 Task: Search one way flight ticket for 1 adult, 6 children, 1 infant in seat and 1 infant on lap in business from Erie: Erie International Airport (tom Ridge Field) to Jacksonville: Albert J. Ellis Airport on 5-3-2023. Number of bags: 2 carry on bags. Price is upto 30000. Outbound departure time preference is 9:30.
Action: Mouse moved to (323, 137)
Screenshot: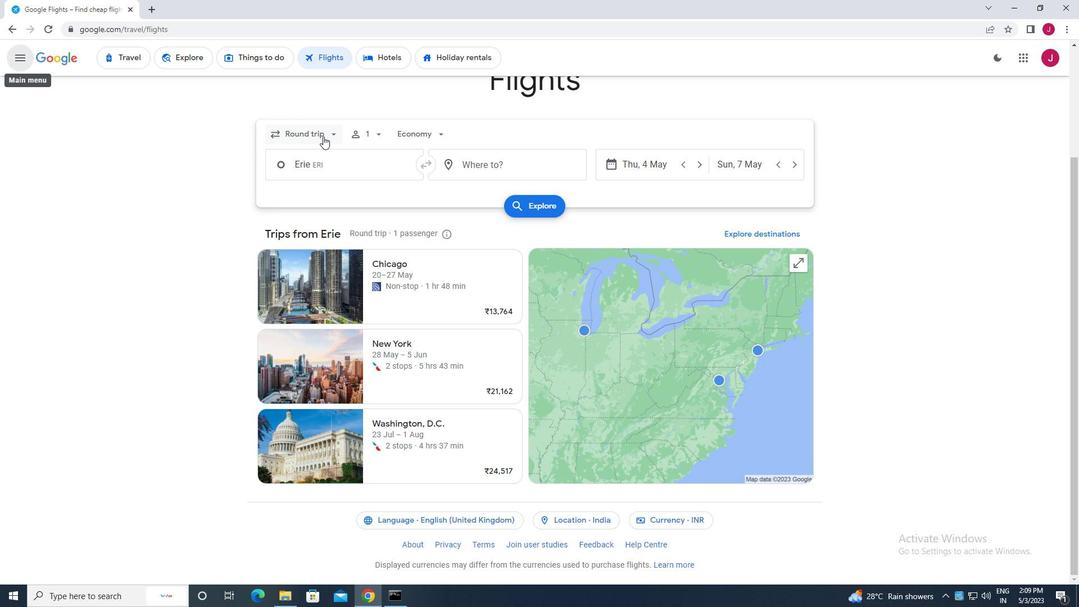 
Action: Mouse pressed left at (323, 137)
Screenshot: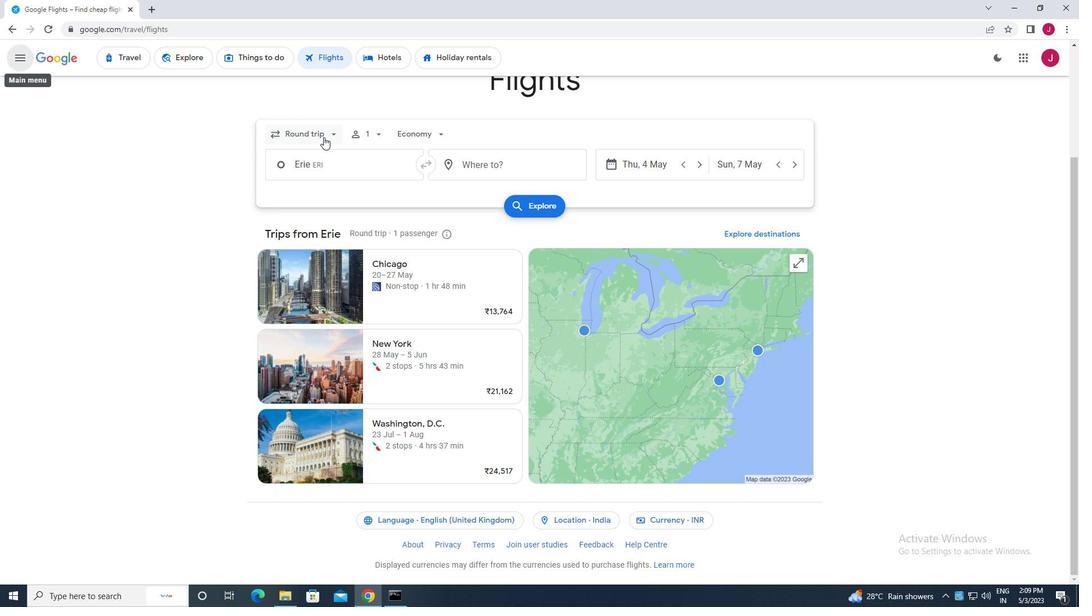 
Action: Mouse moved to (319, 188)
Screenshot: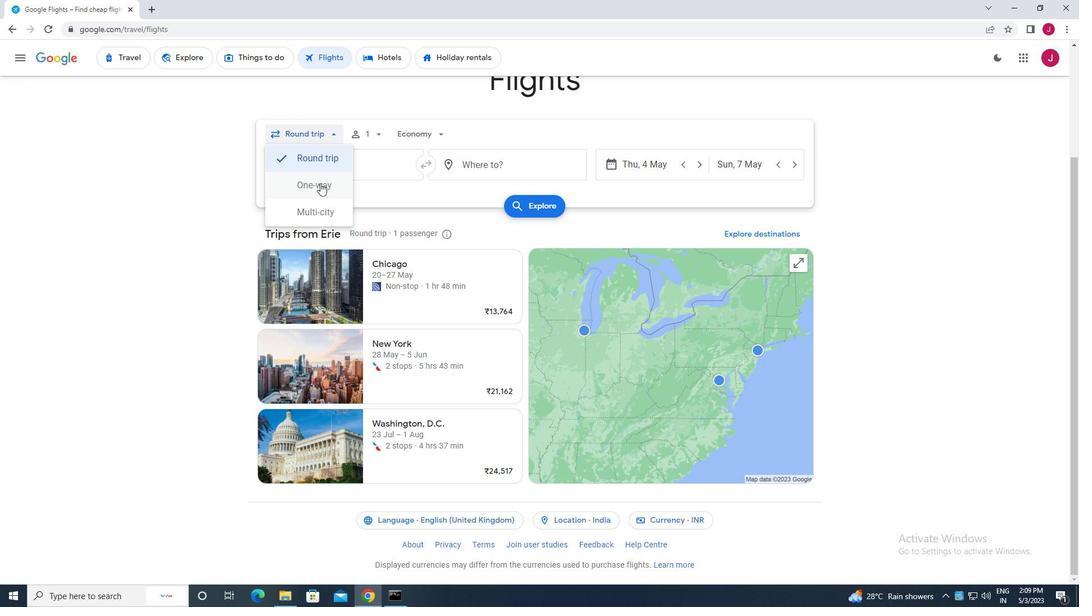 
Action: Mouse pressed left at (319, 188)
Screenshot: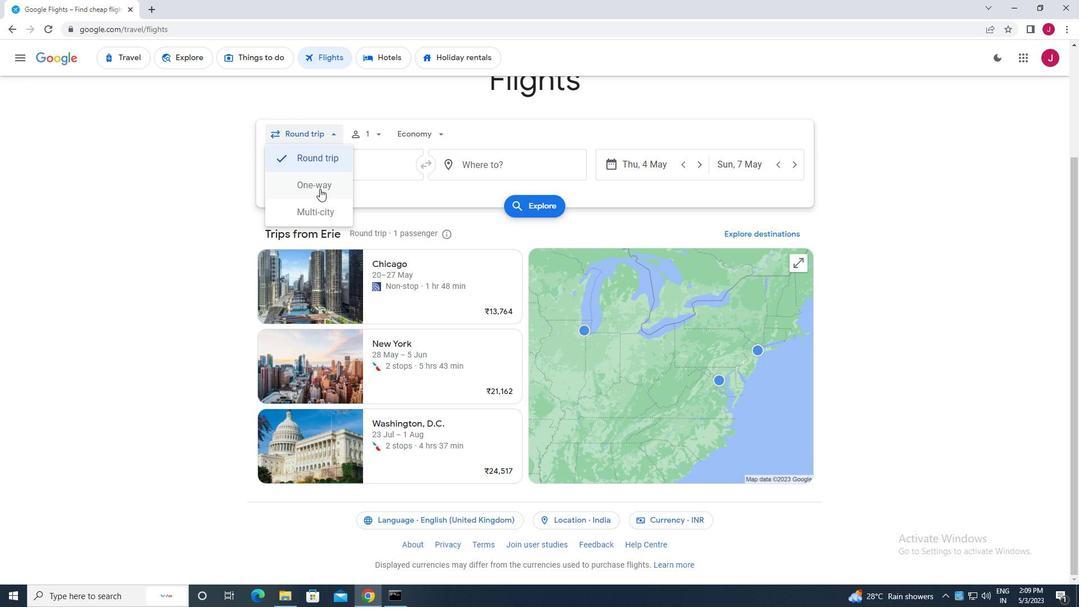 
Action: Mouse moved to (376, 134)
Screenshot: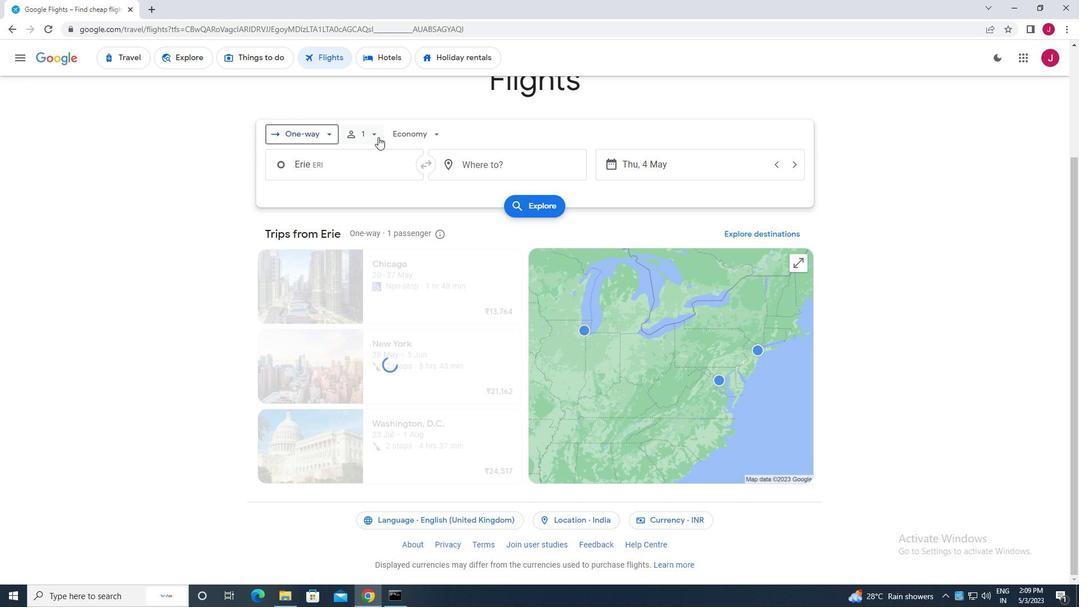 
Action: Mouse pressed left at (376, 134)
Screenshot: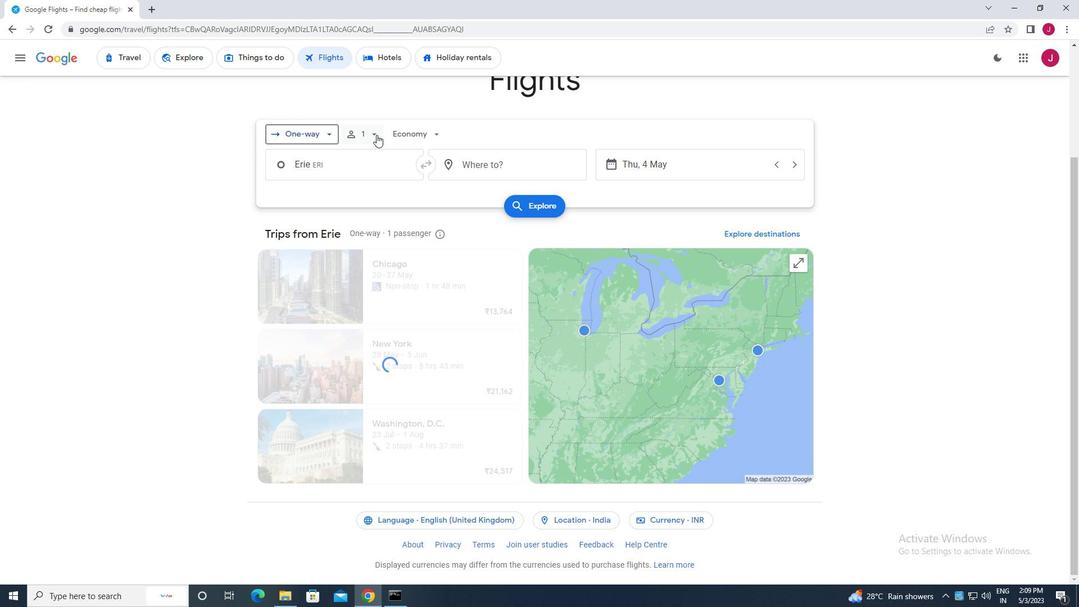 
Action: Mouse moved to (460, 195)
Screenshot: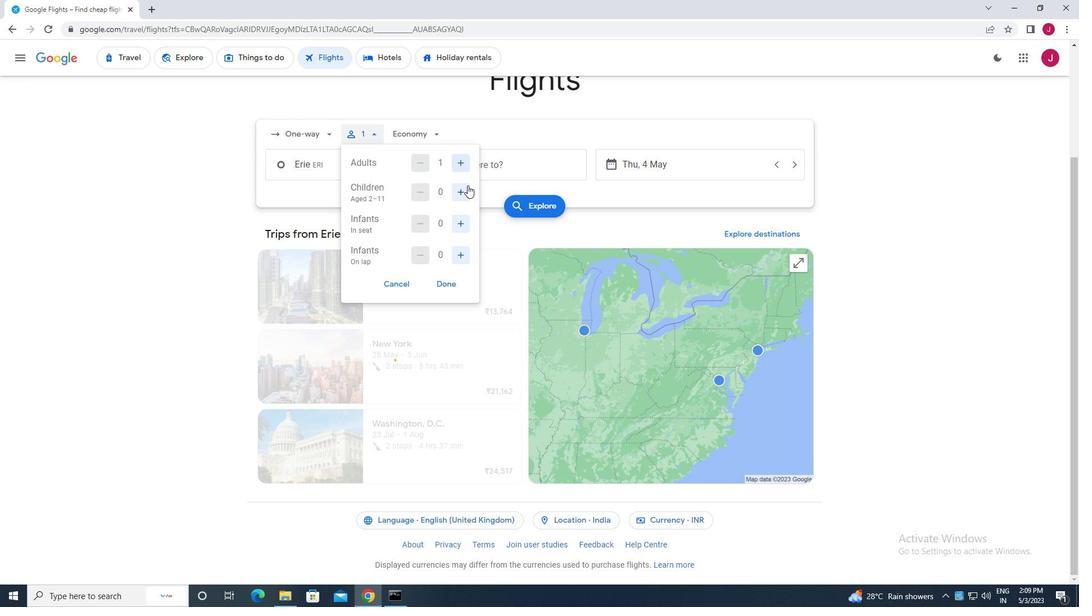 
Action: Mouse pressed left at (460, 195)
Screenshot: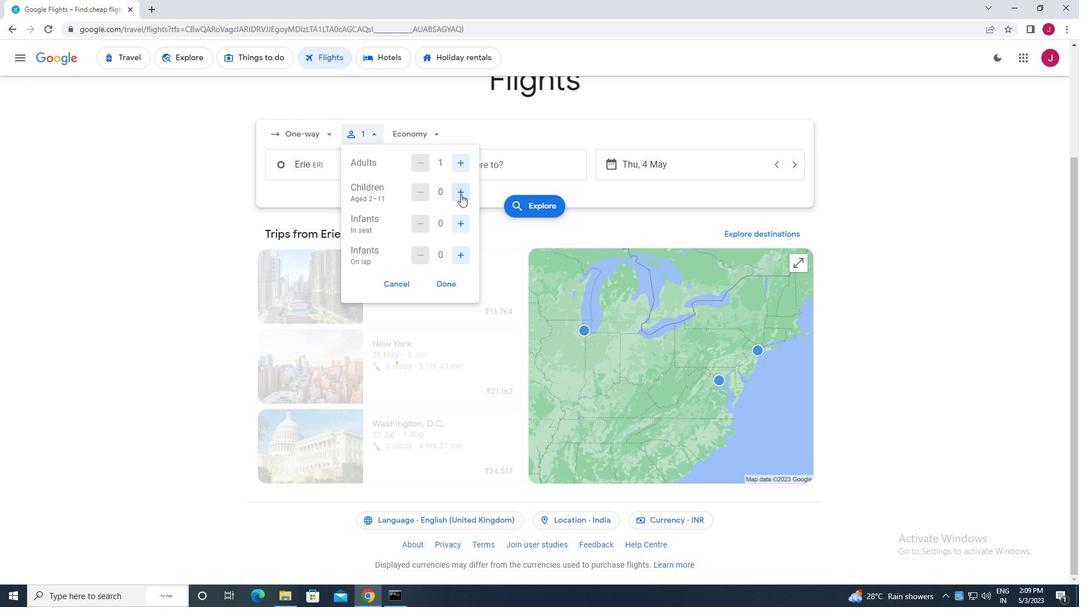 
Action: Mouse pressed left at (460, 195)
Screenshot: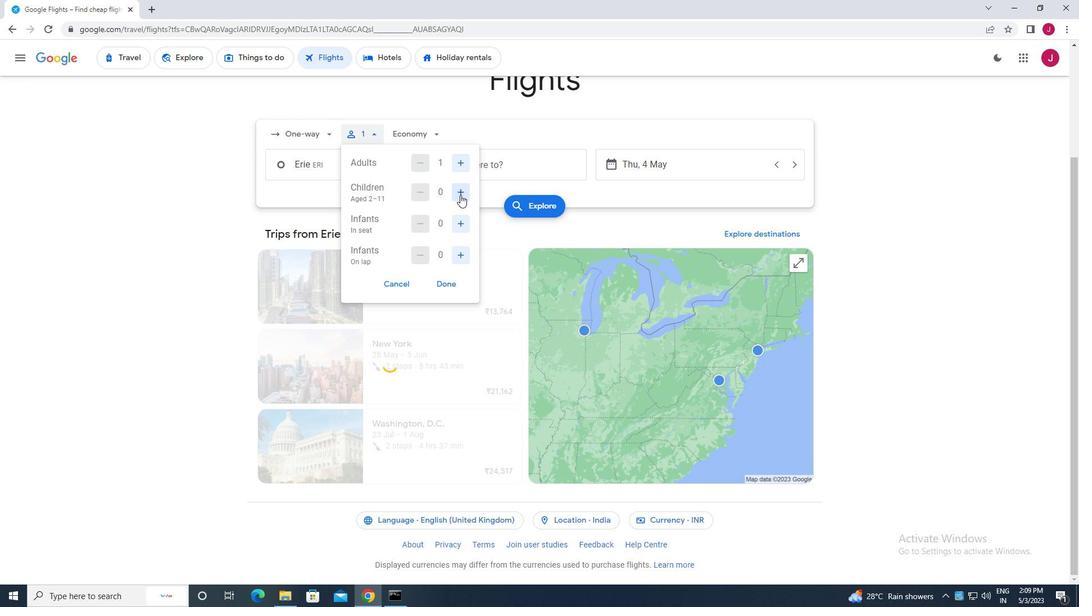 
Action: Mouse pressed left at (460, 195)
Screenshot: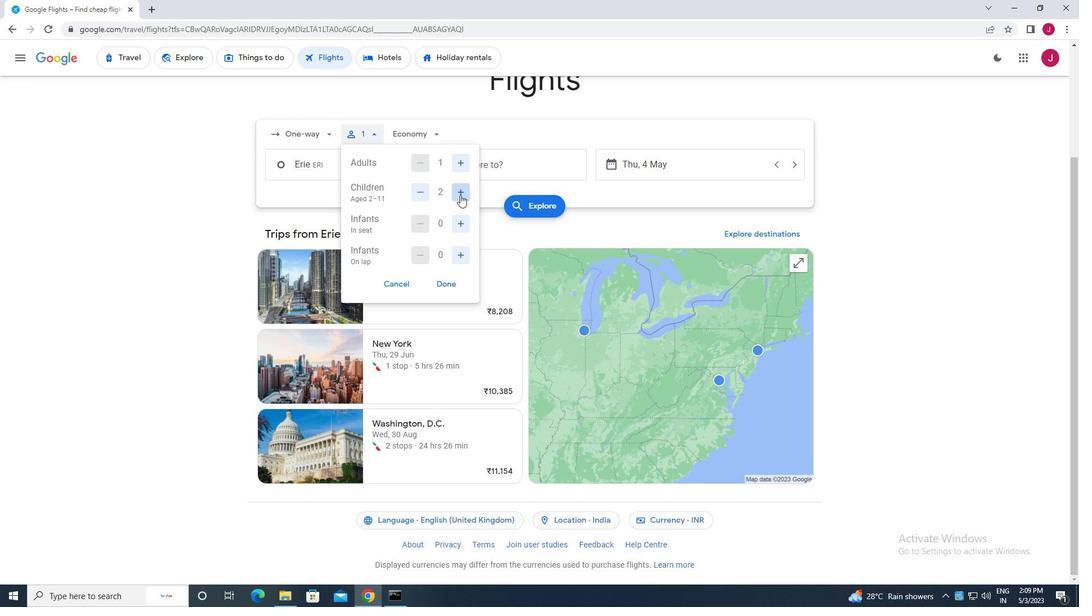 
Action: Mouse pressed left at (460, 195)
Screenshot: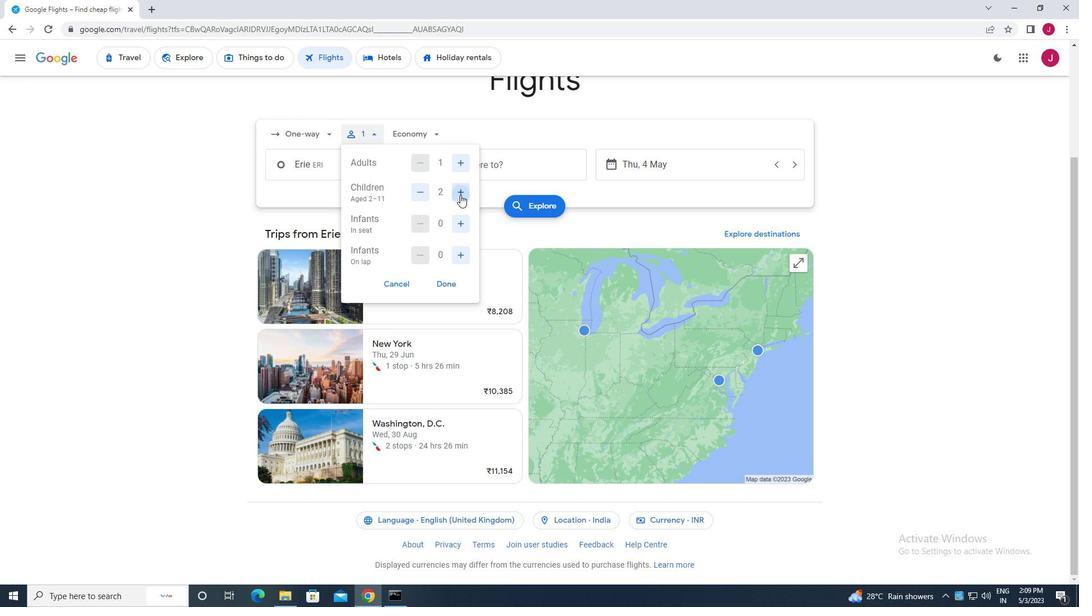 
Action: Mouse pressed left at (460, 195)
Screenshot: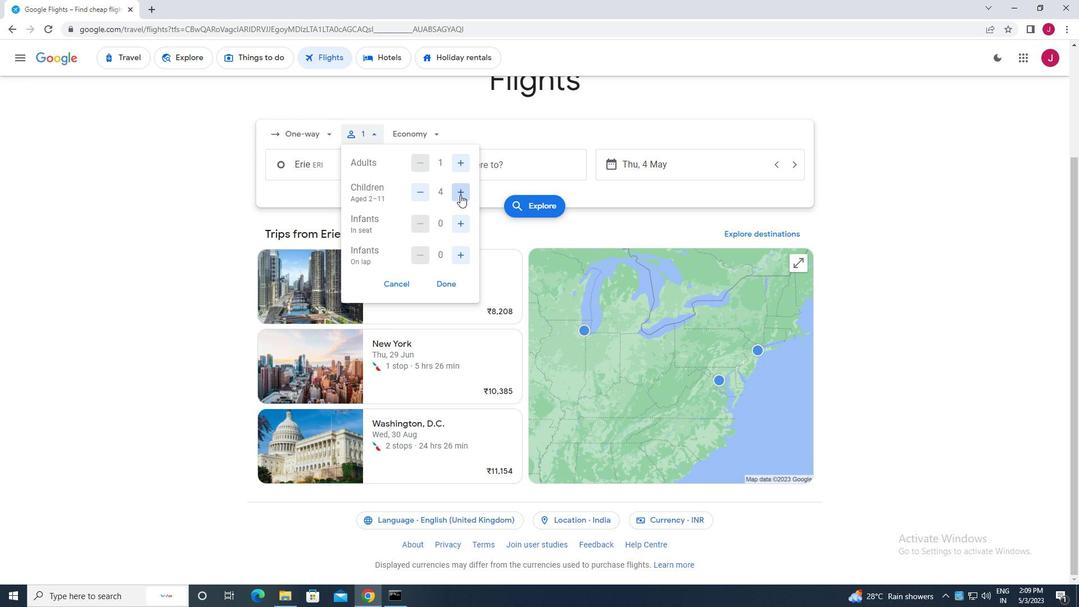 
Action: Mouse pressed left at (460, 195)
Screenshot: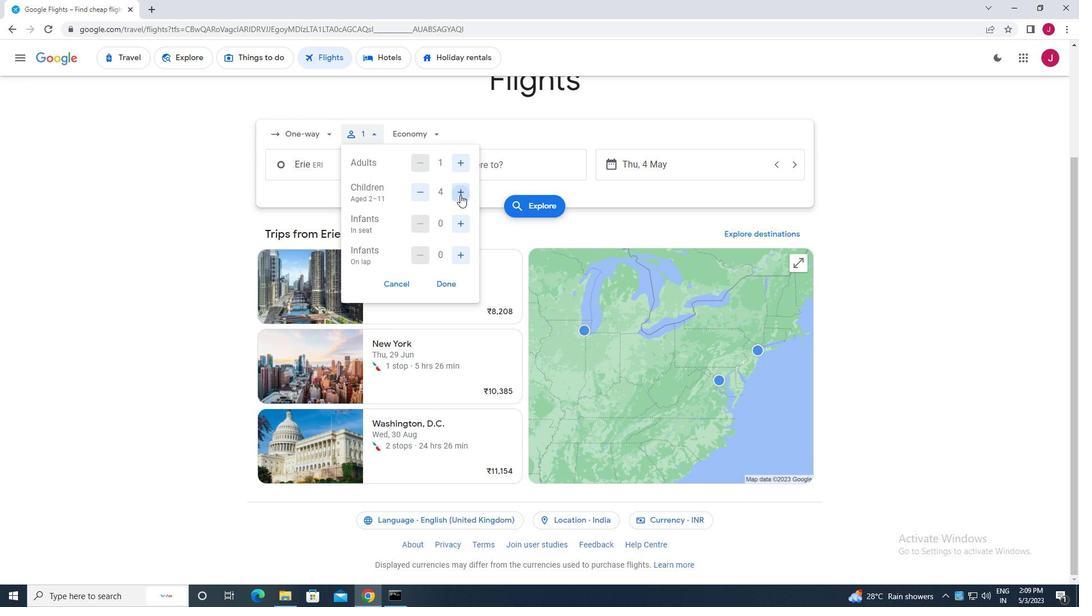 
Action: Mouse moved to (459, 223)
Screenshot: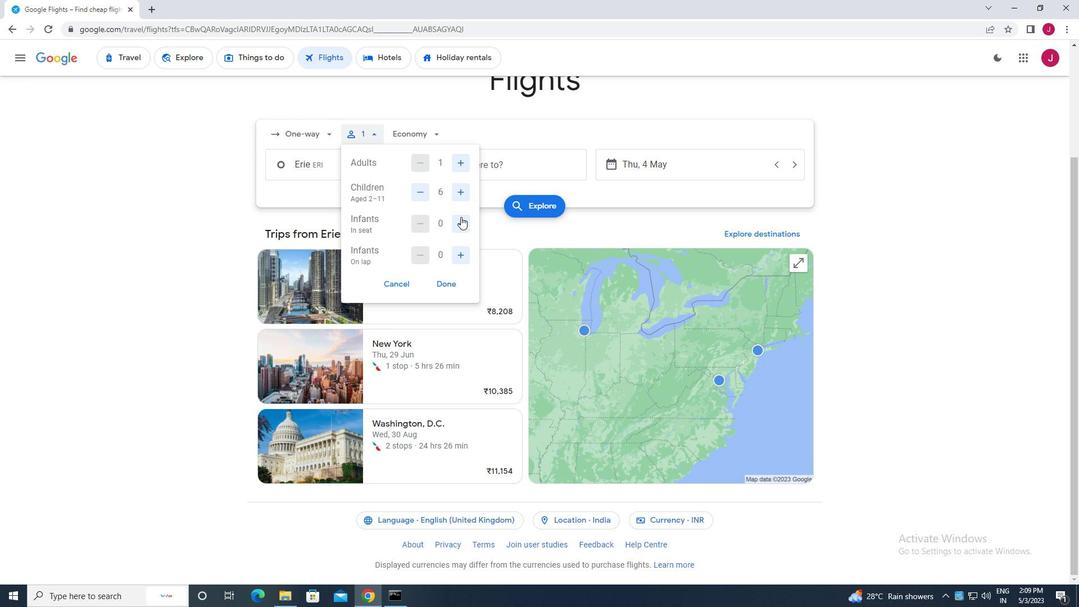
Action: Mouse pressed left at (459, 223)
Screenshot: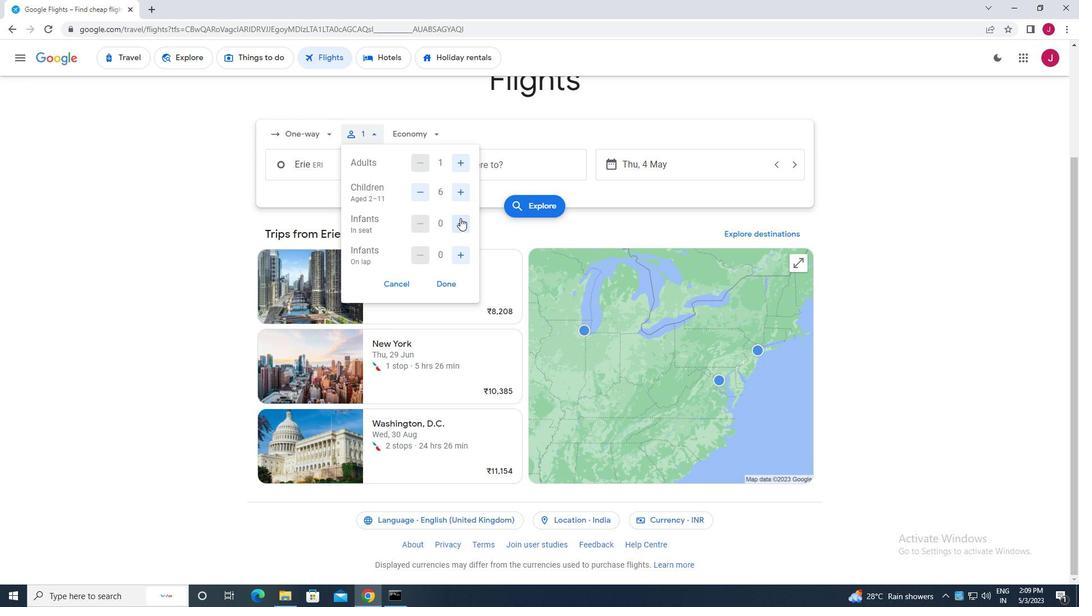 
Action: Mouse moved to (460, 249)
Screenshot: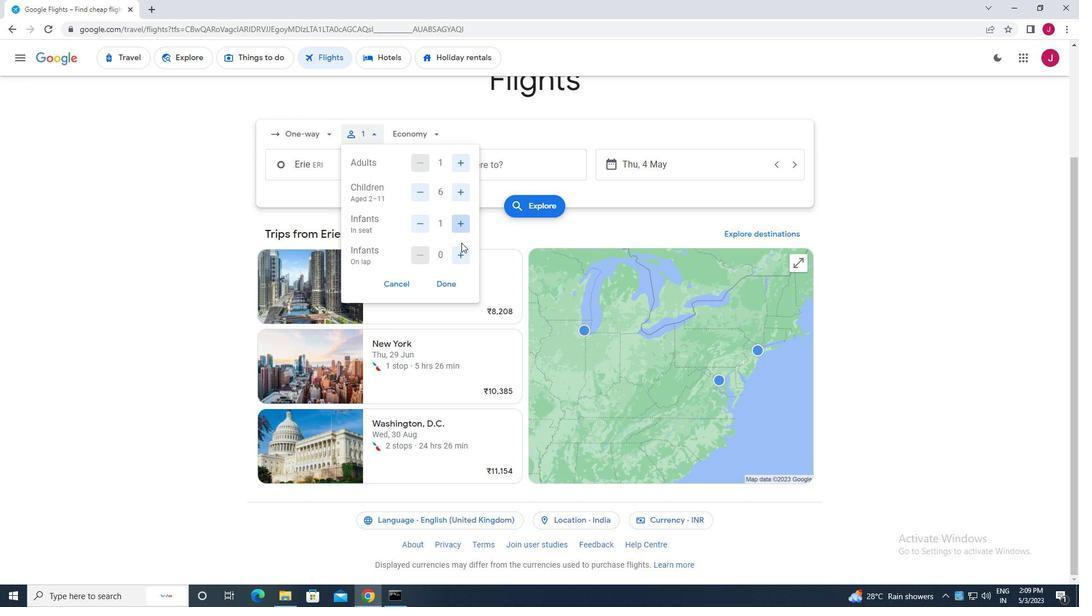 
Action: Mouse pressed left at (460, 249)
Screenshot: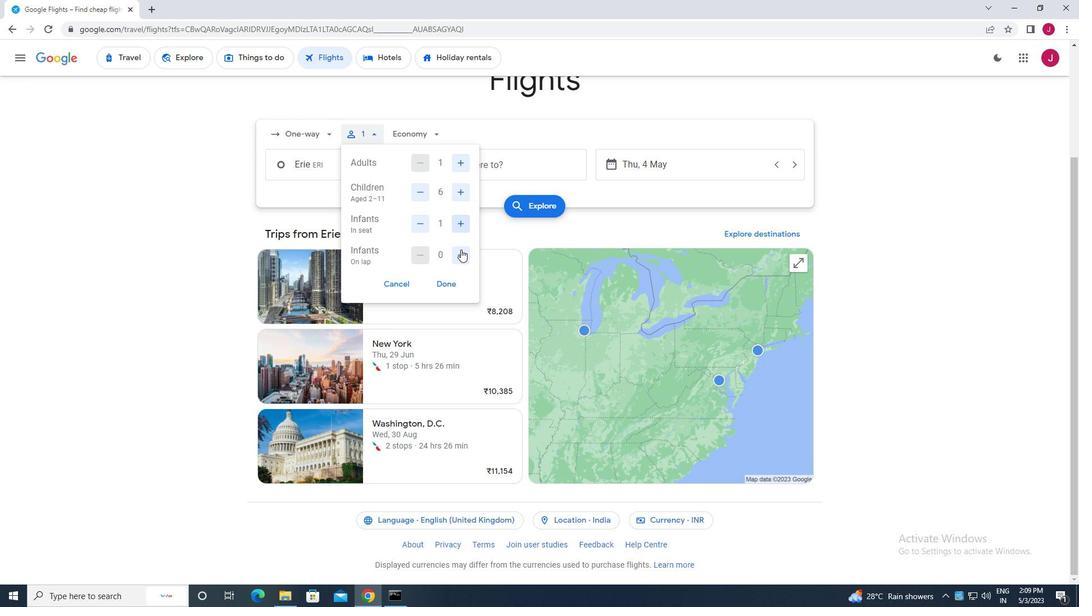
Action: Mouse moved to (446, 284)
Screenshot: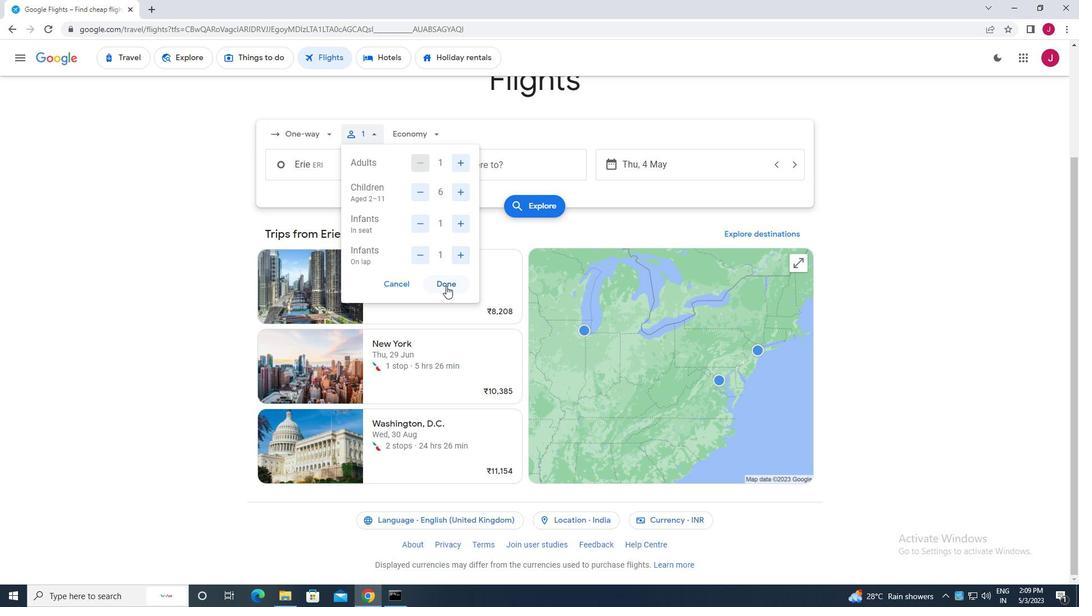
Action: Mouse pressed left at (446, 284)
Screenshot: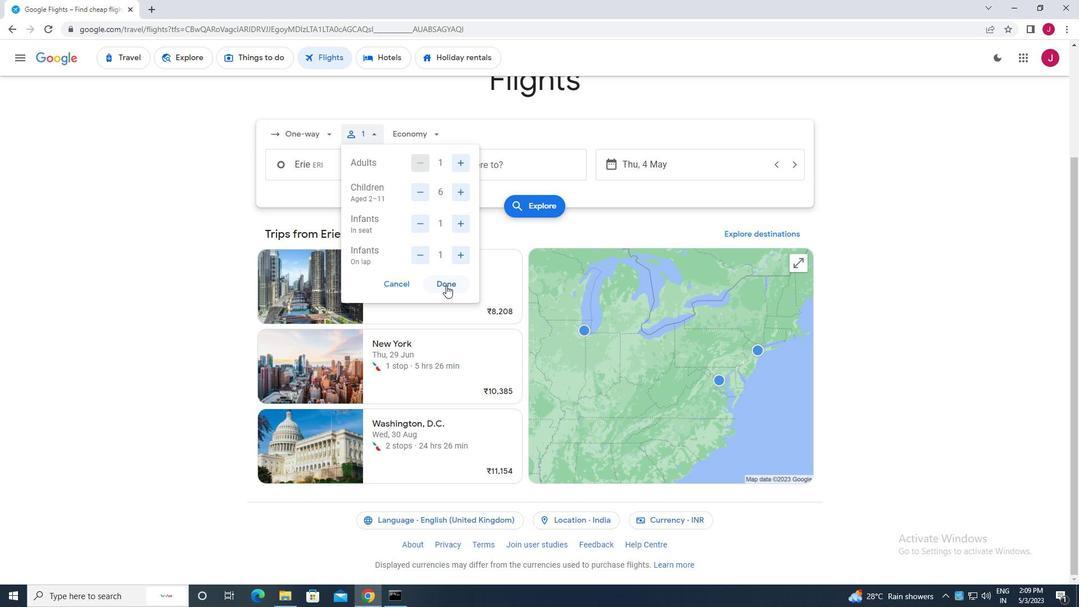 
Action: Mouse moved to (366, 164)
Screenshot: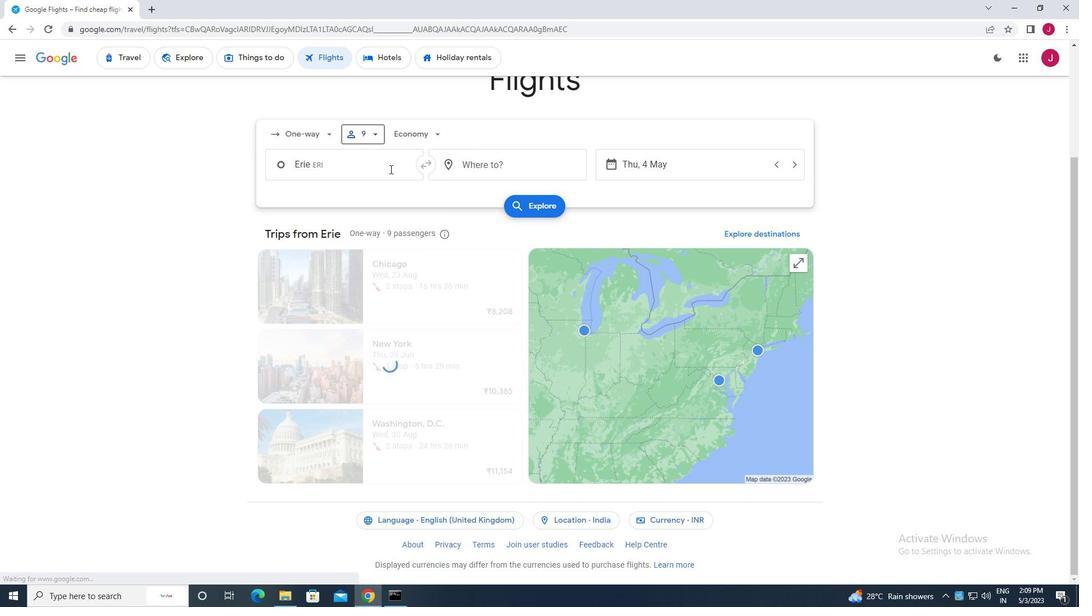 
Action: Mouse pressed left at (366, 164)
Screenshot: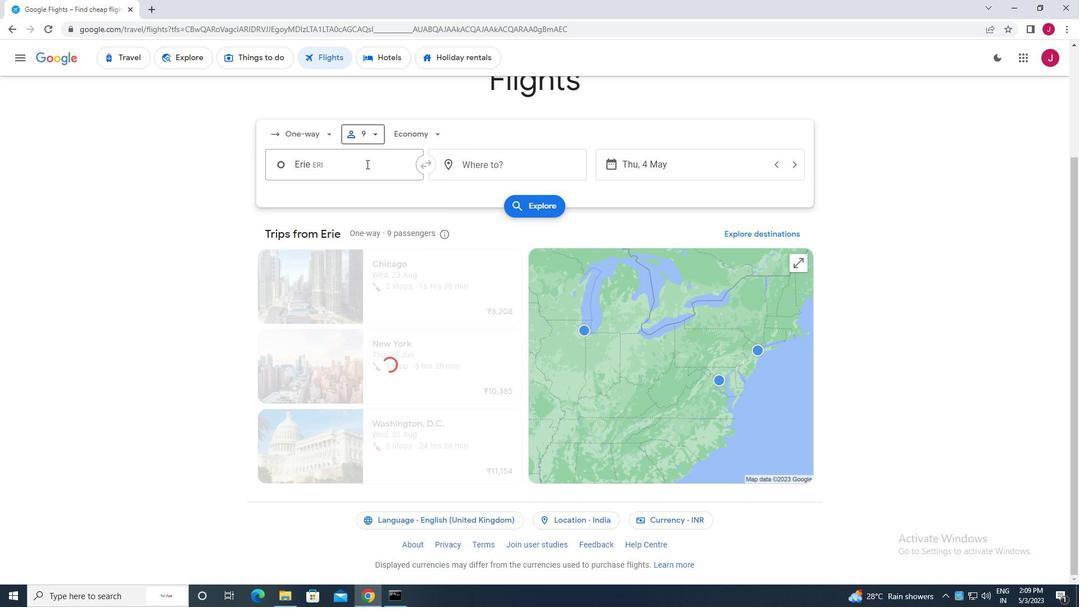
Action: Mouse moved to (406, 134)
Screenshot: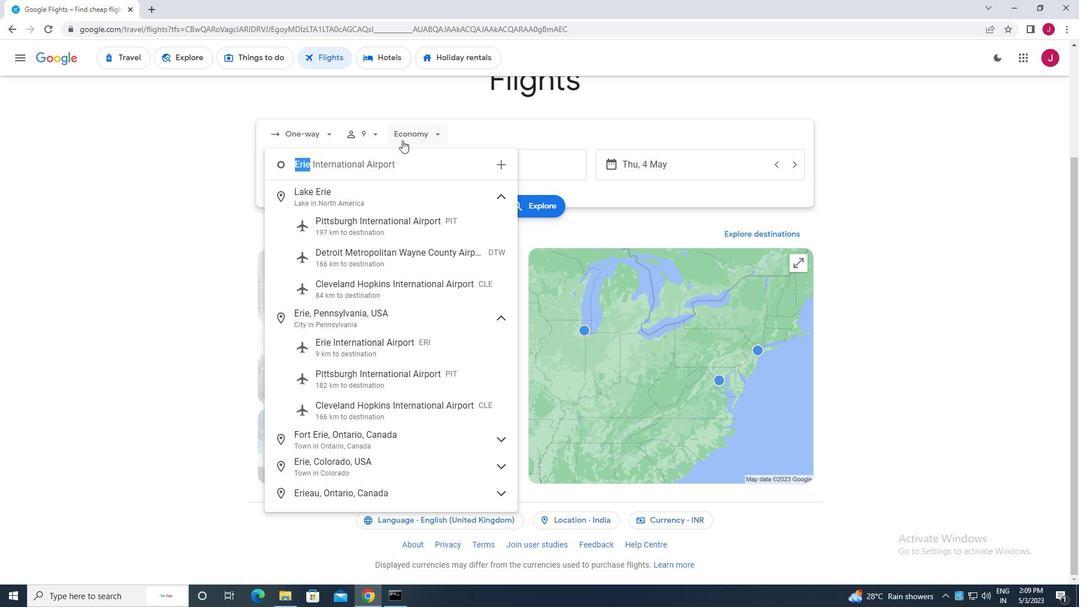 
Action: Mouse pressed left at (406, 134)
Screenshot: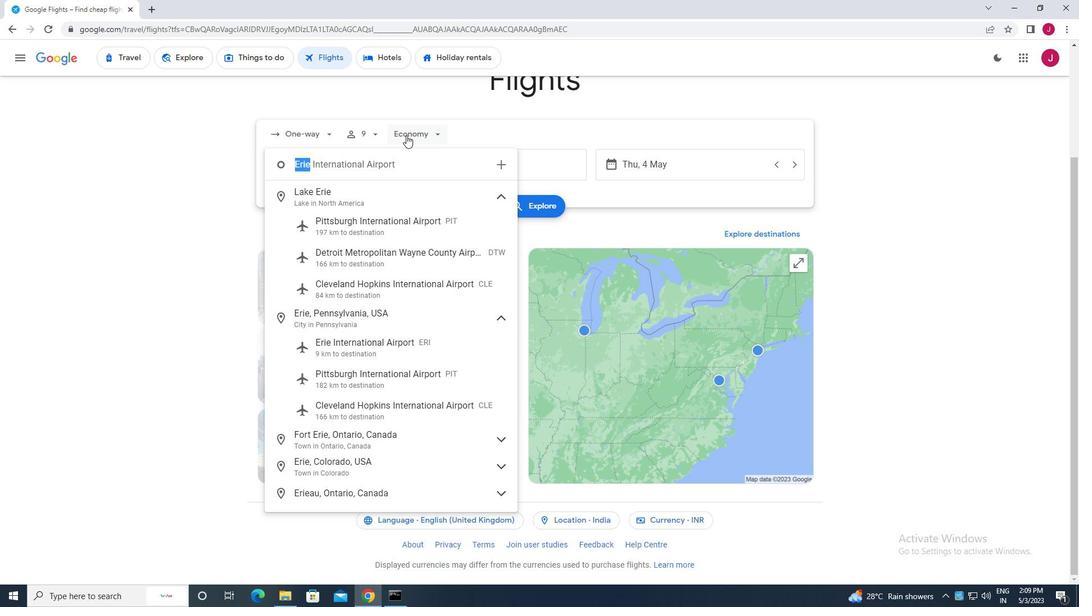 
Action: Mouse moved to (435, 208)
Screenshot: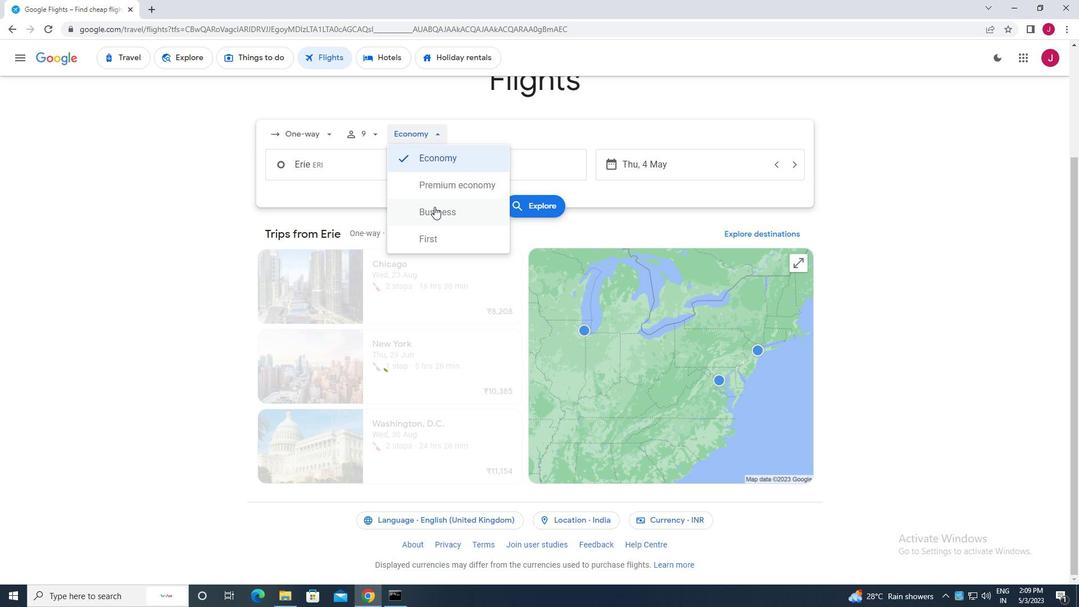 
Action: Mouse pressed left at (435, 208)
Screenshot: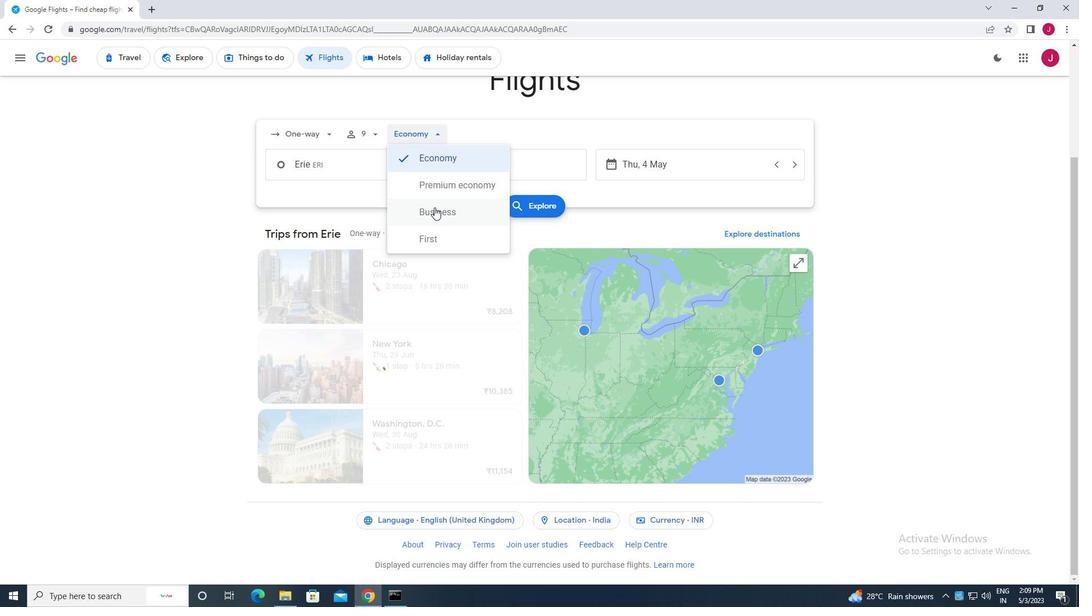 
Action: Mouse moved to (356, 164)
Screenshot: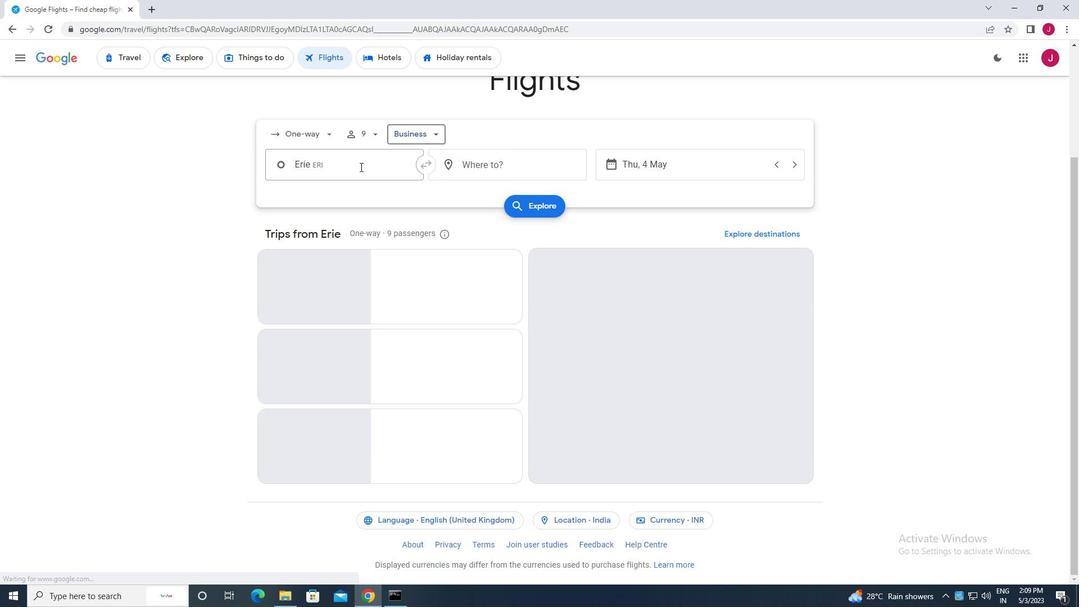 
Action: Mouse pressed left at (356, 164)
Screenshot: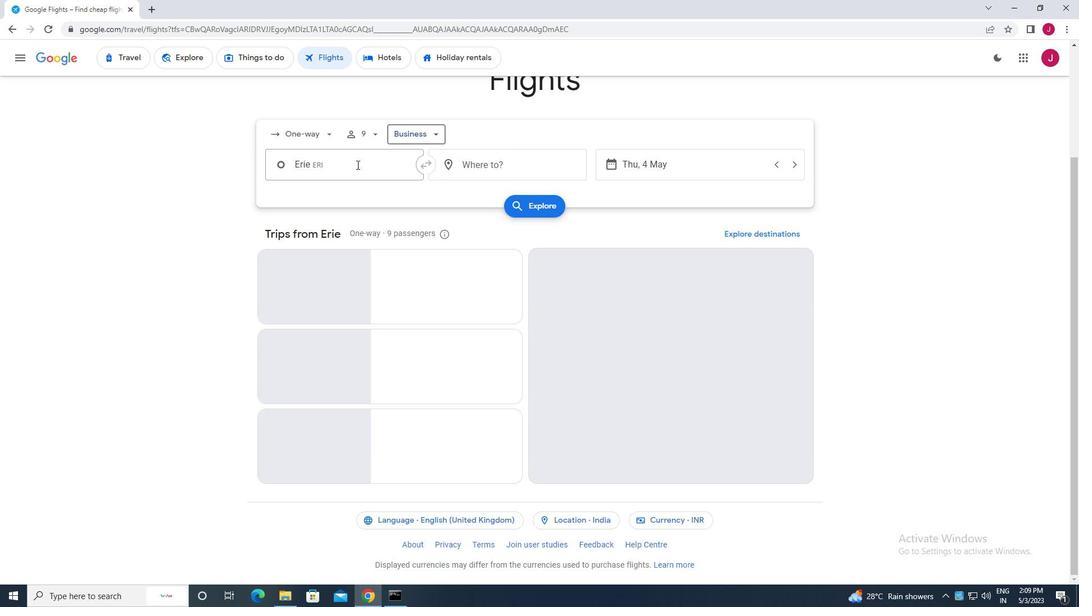 
Action: Mouse moved to (357, 164)
Screenshot: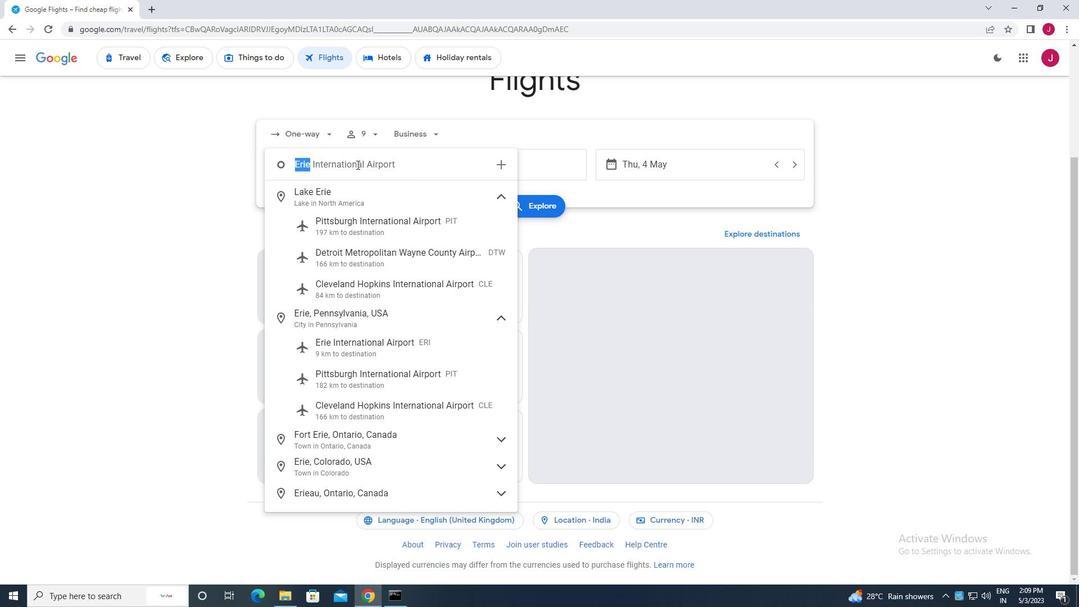 
Action: Key pressed erie<Key.space>i
Screenshot: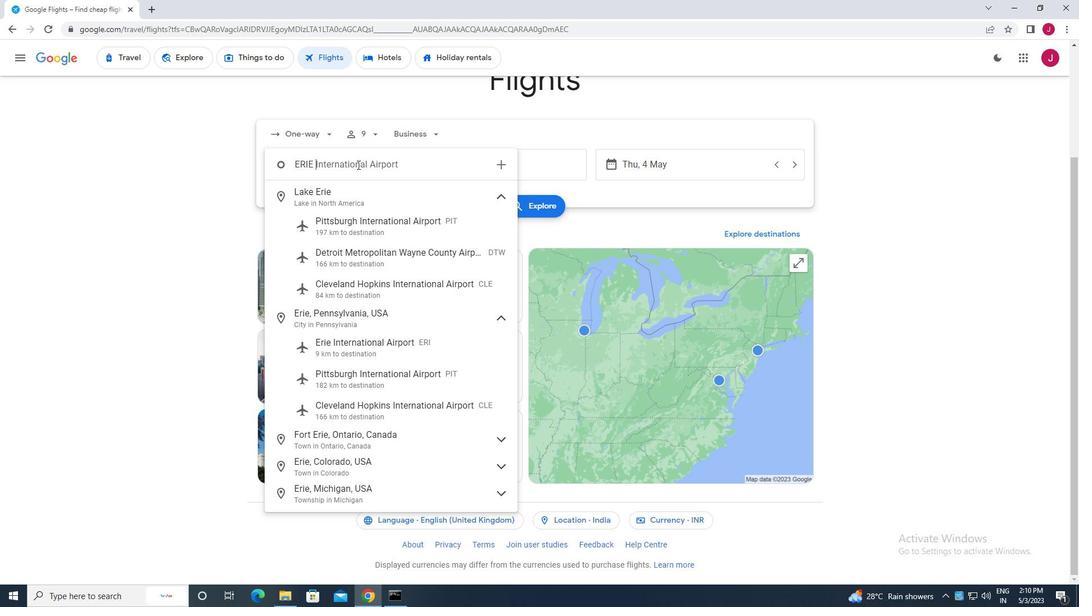 
Action: Mouse moved to (349, 198)
Screenshot: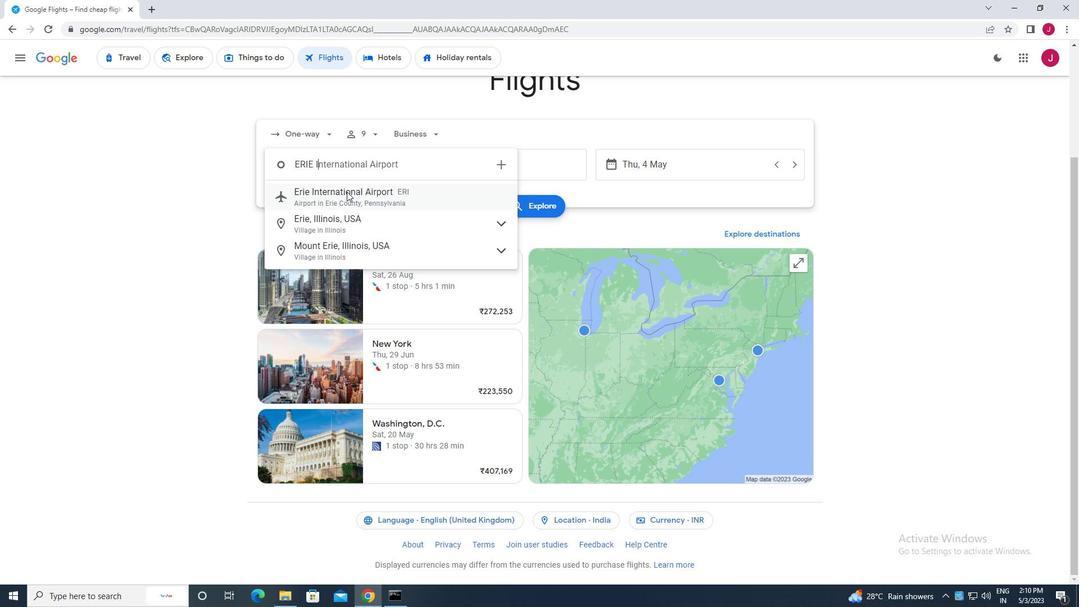 
Action: Mouse pressed left at (349, 198)
Screenshot: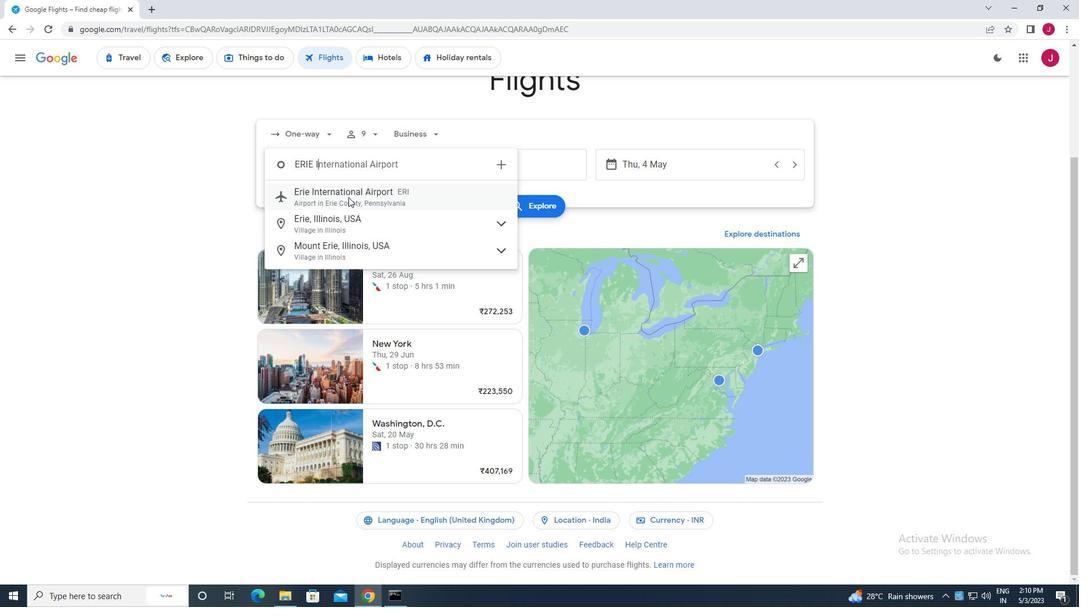 
Action: Mouse moved to (509, 169)
Screenshot: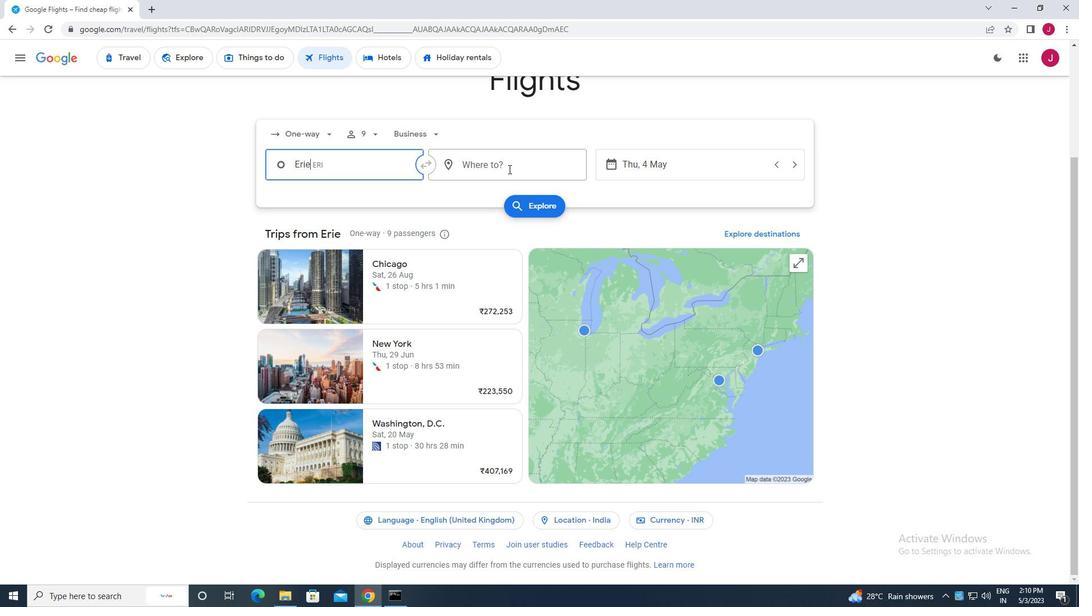 
Action: Mouse pressed left at (509, 169)
Screenshot: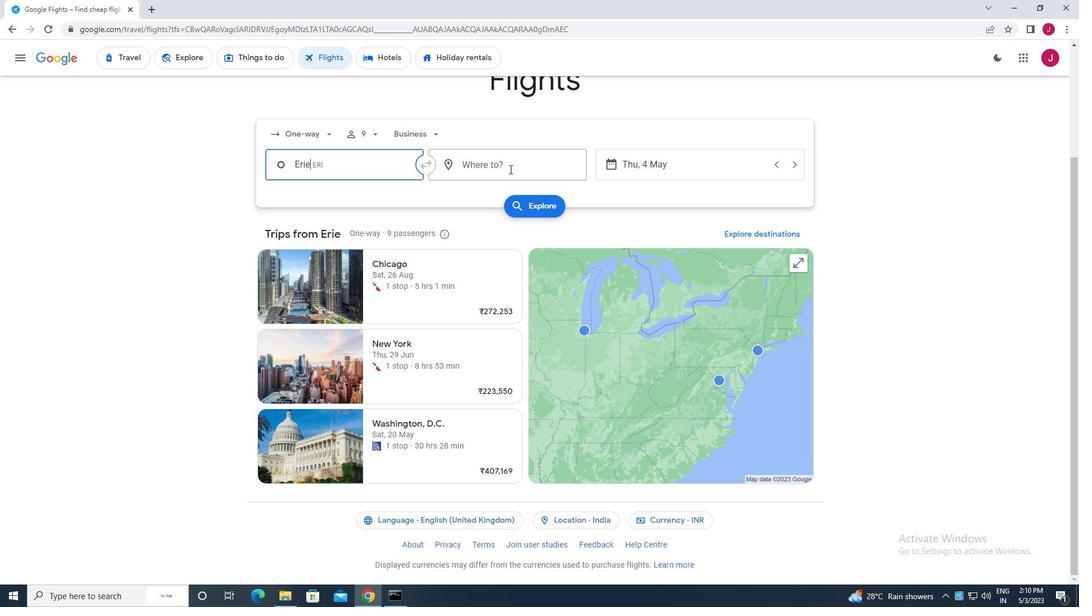 
Action: Mouse moved to (509, 169)
Screenshot: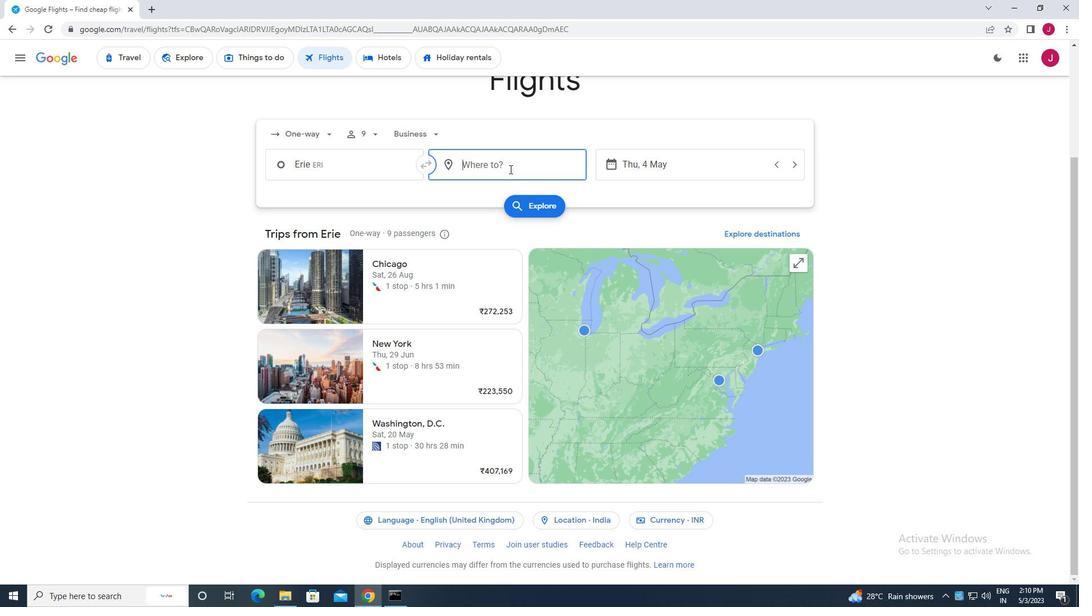 
Action: Key pressed albert<Key.space>j
Screenshot: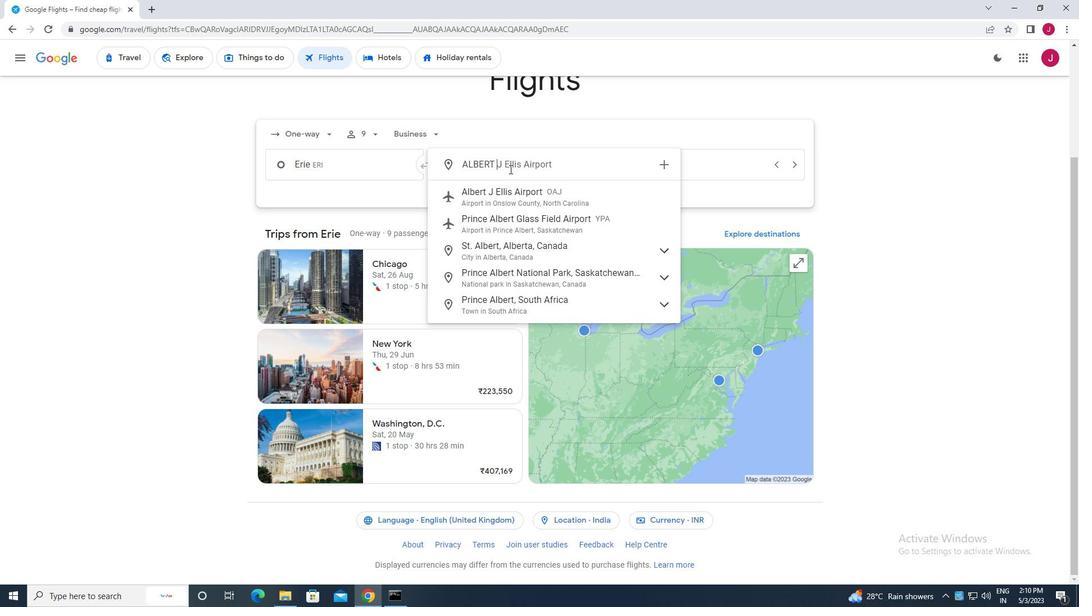 
Action: Mouse moved to (516, 196)
Screenshot: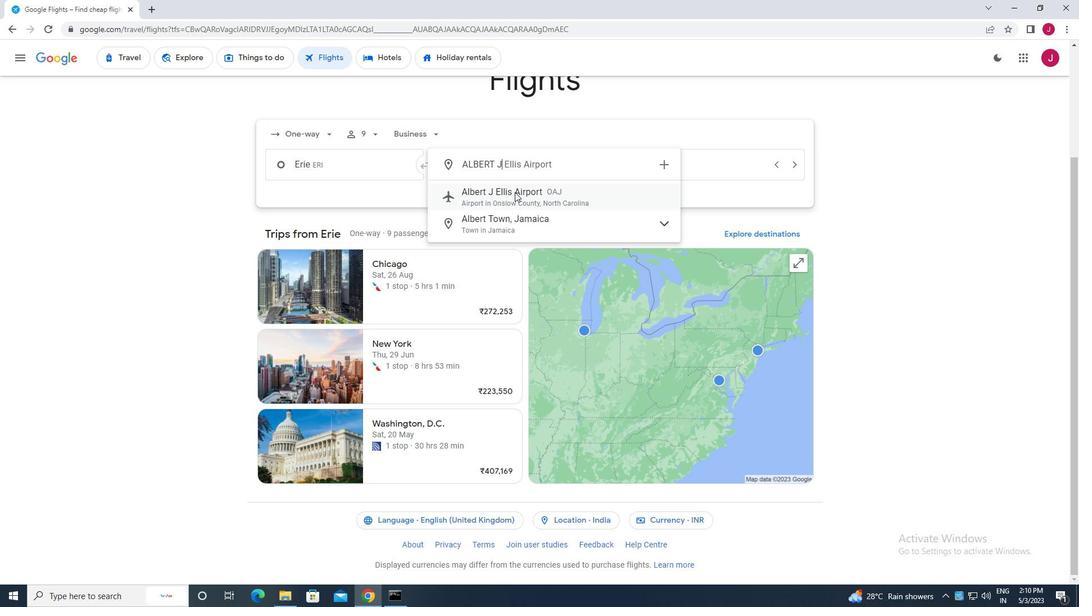 
Action: Mouse pressed left at (516, 196)
Screenshot: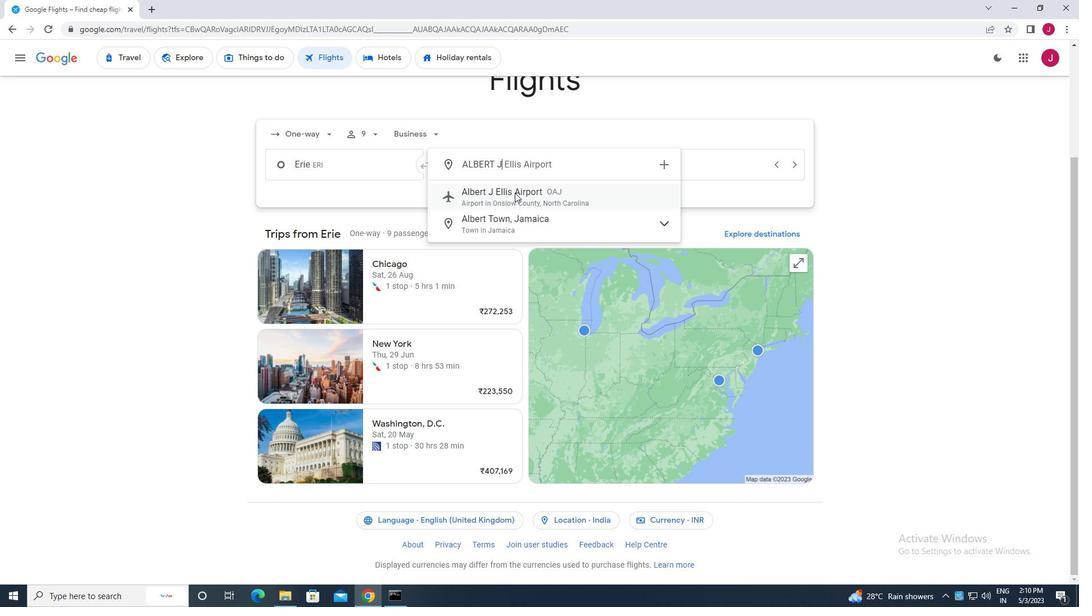 
Action: Mouse moved to (686, 166)
Screenshot: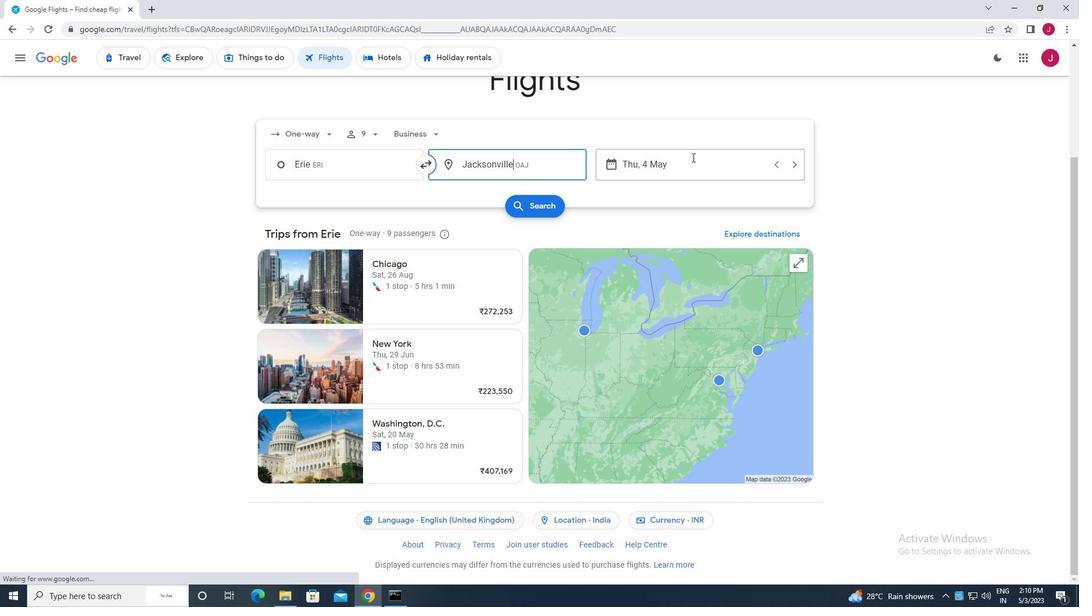 
Action: Mouse pressed left at (686, 166)
Screenshot: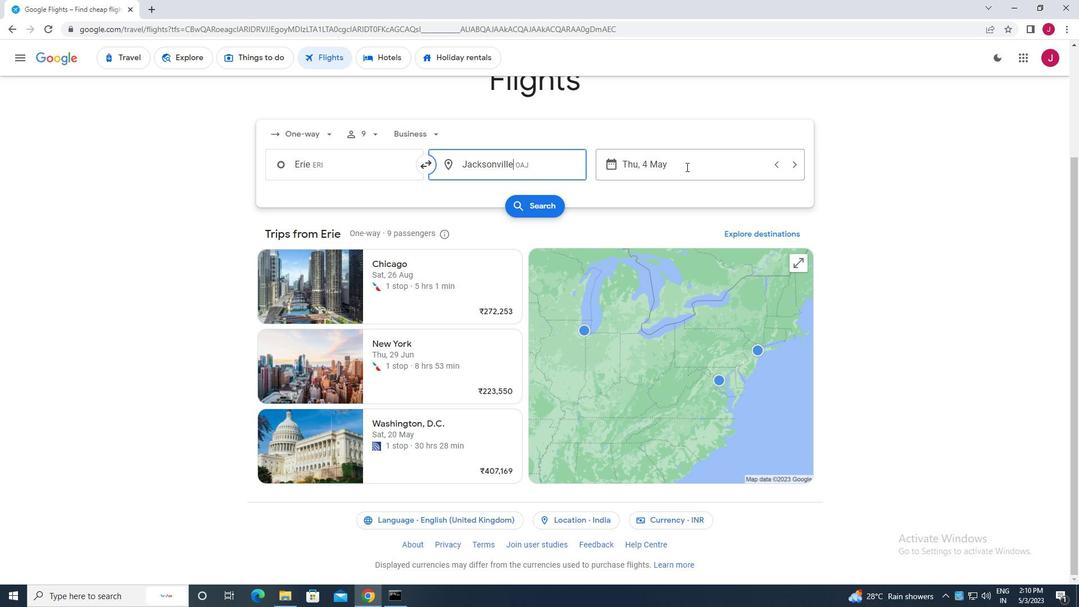 
Action: Mouse moved to (487, 252)
Screenshot: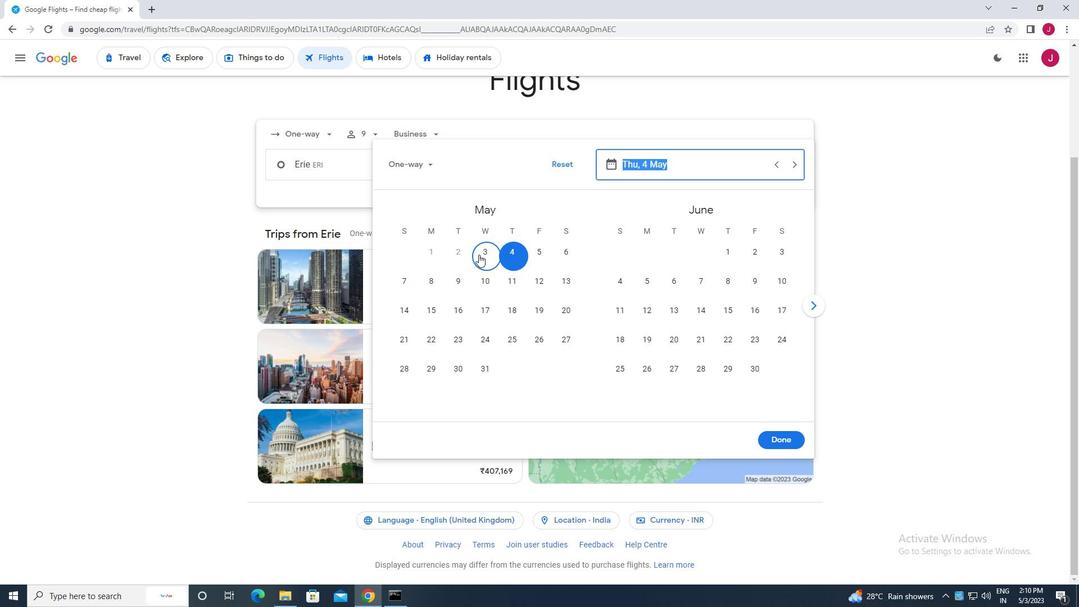 
Action: Mouse pressed left at (487, 252)
Screenshot: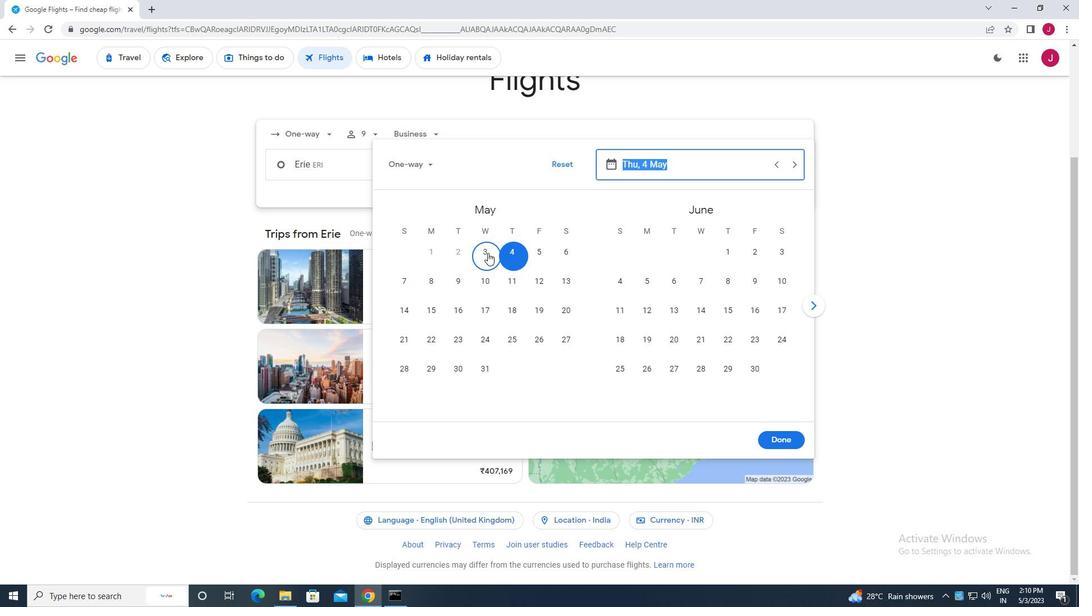 
Action: Mouse moved to (776, 438)
Screenshot: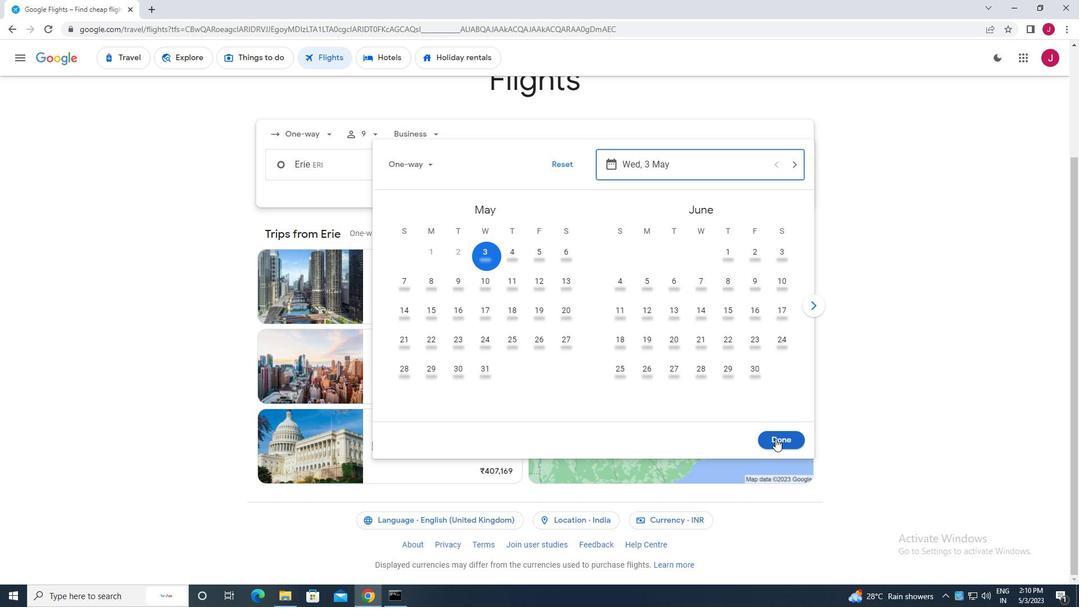 
Action: Mouse pressed left at (776, 438)
Screenshot: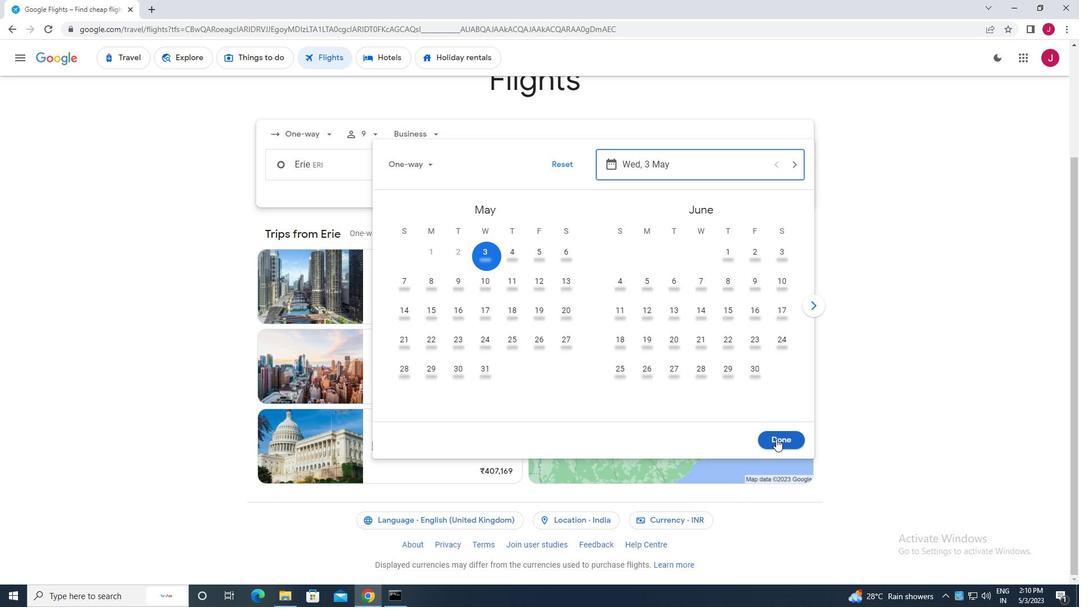 
Action: Mouse moved to (550, 207)
Screenshot: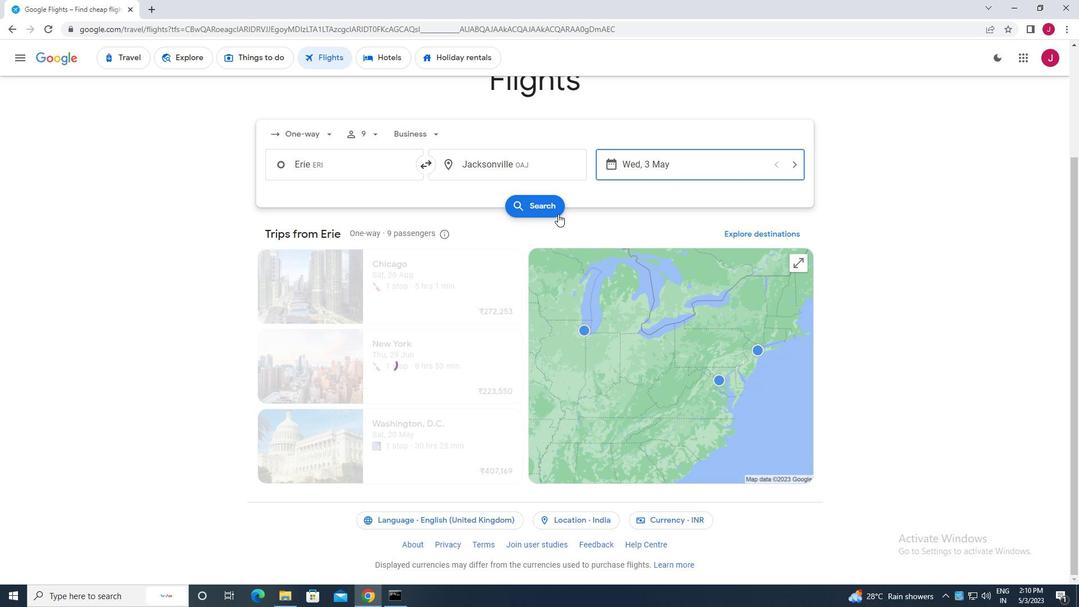 
Action: Mouse pressed left at (550, 207)
Screenshot: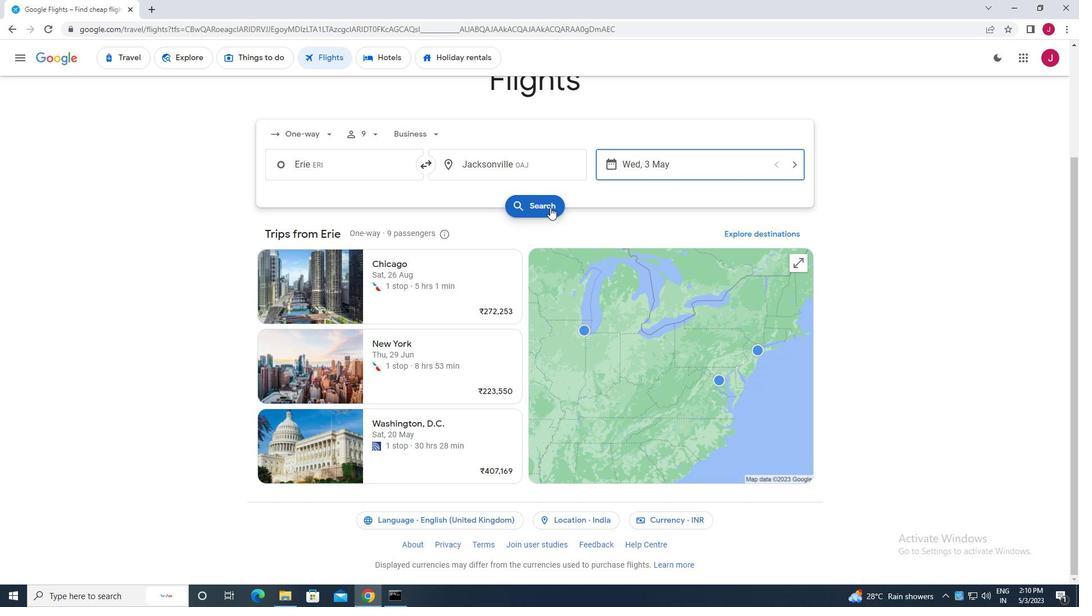 
Action: Mouse moved to (293, 160)
Screenshot: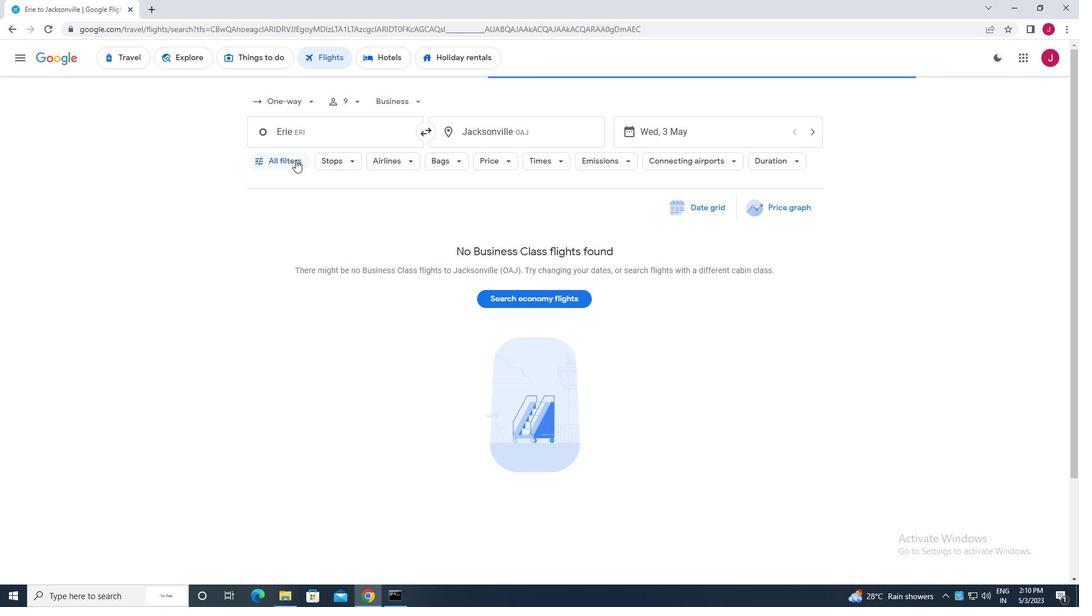 
Action: Mouse pressed left at (293, 160)
Screenshot: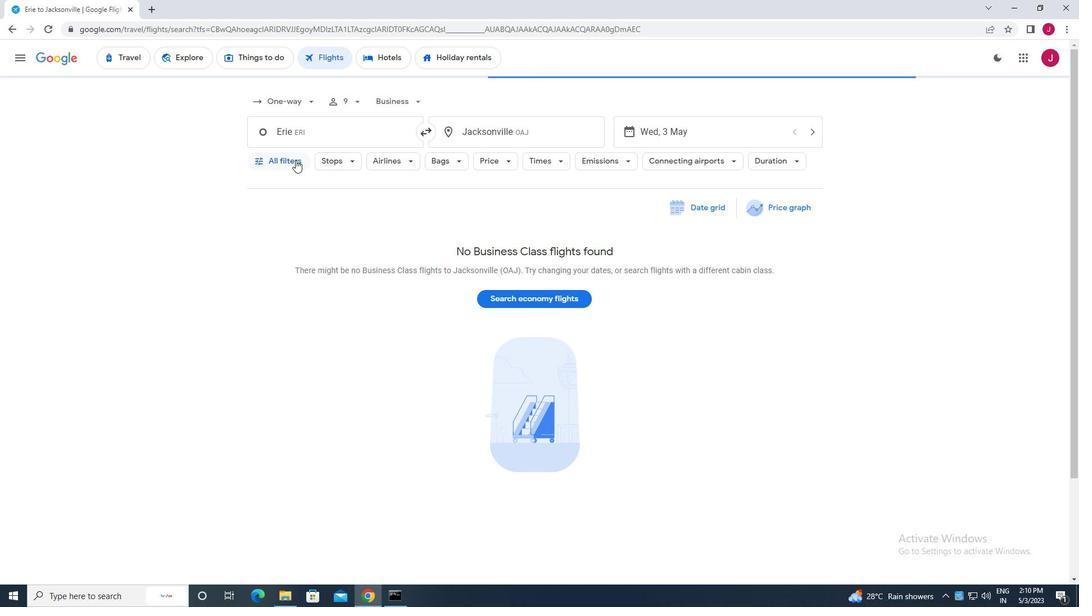 
Action: Mouse moved to (346, 228)
Screenshot: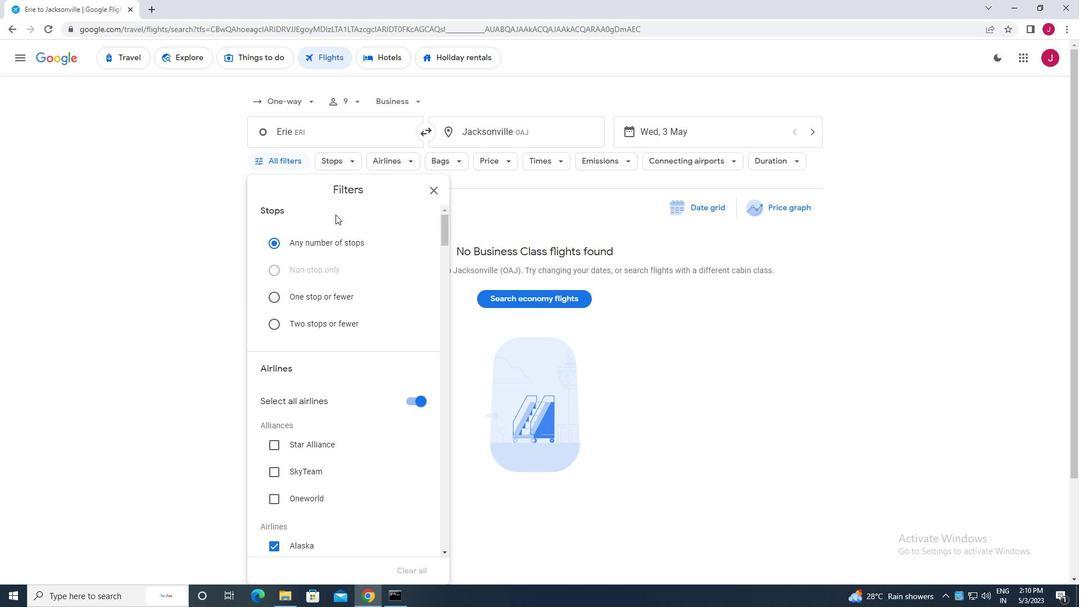 
Action: Mouse scrolled (346, 227) with delta (0, 0)
Screenshot: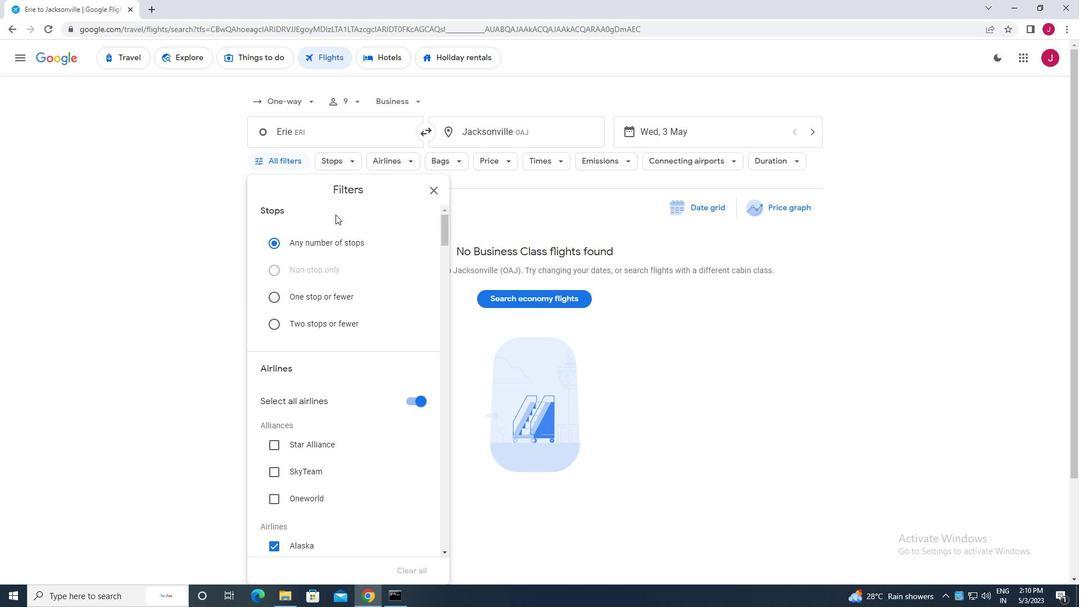 
Action: Mouse moved to (346, 230)
Screenshot: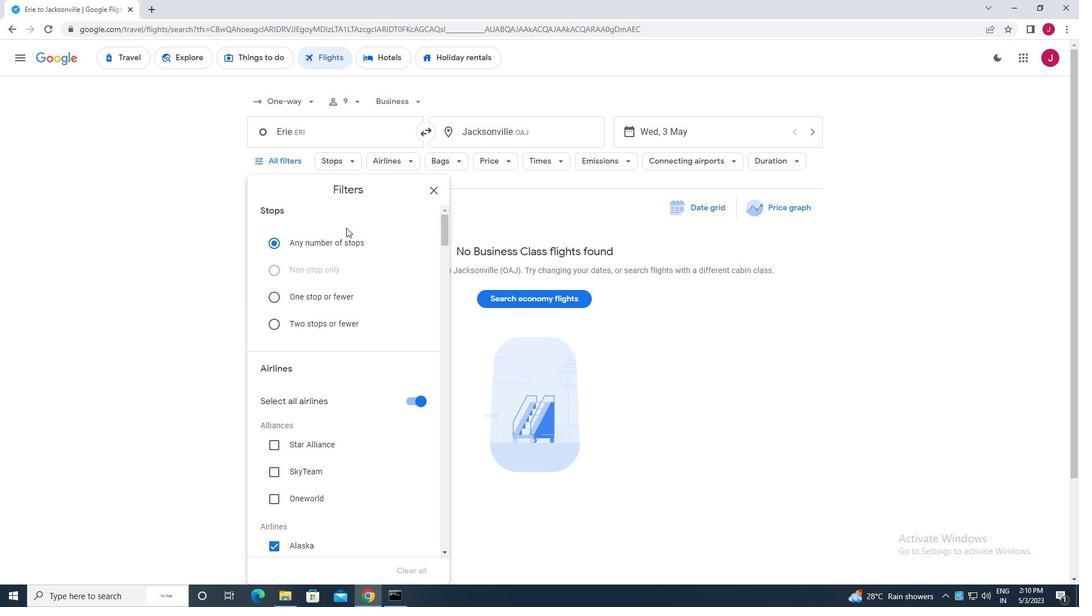 
Action: Mouse scrolled (346, 229) with delta (0, 0)
Screenshot: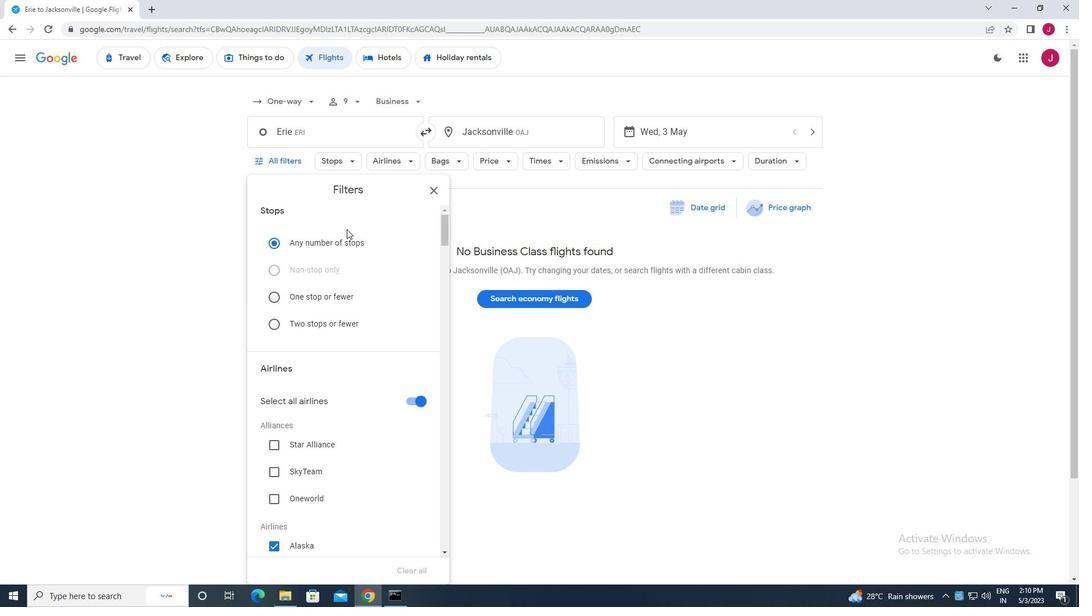 
Action: Mouse moved to (415, 291)
Screenshot: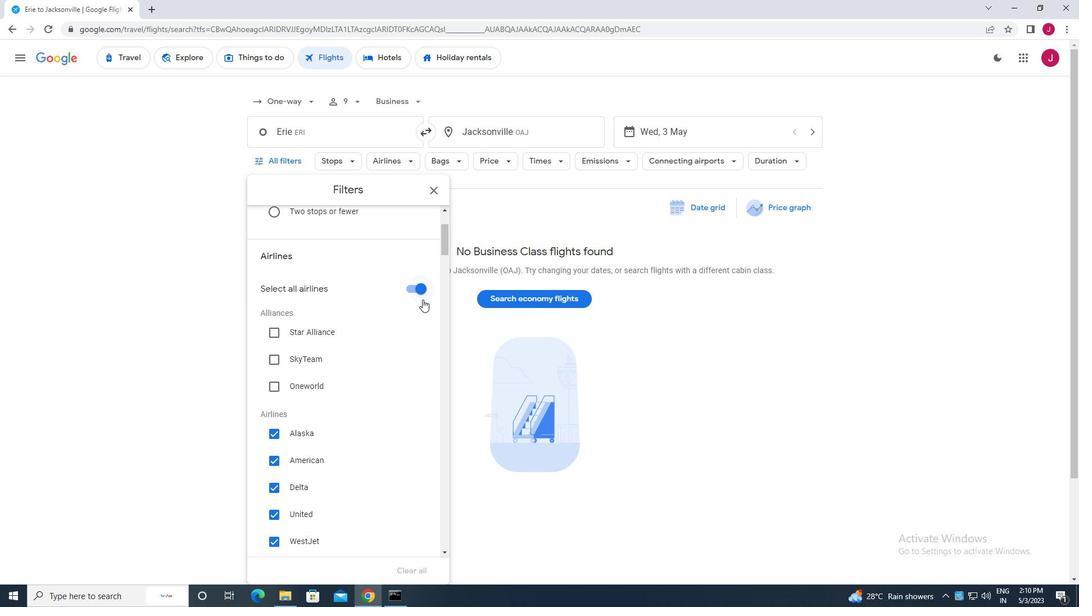
Action: Mouse pressed left at (415, 291)
Screenshot: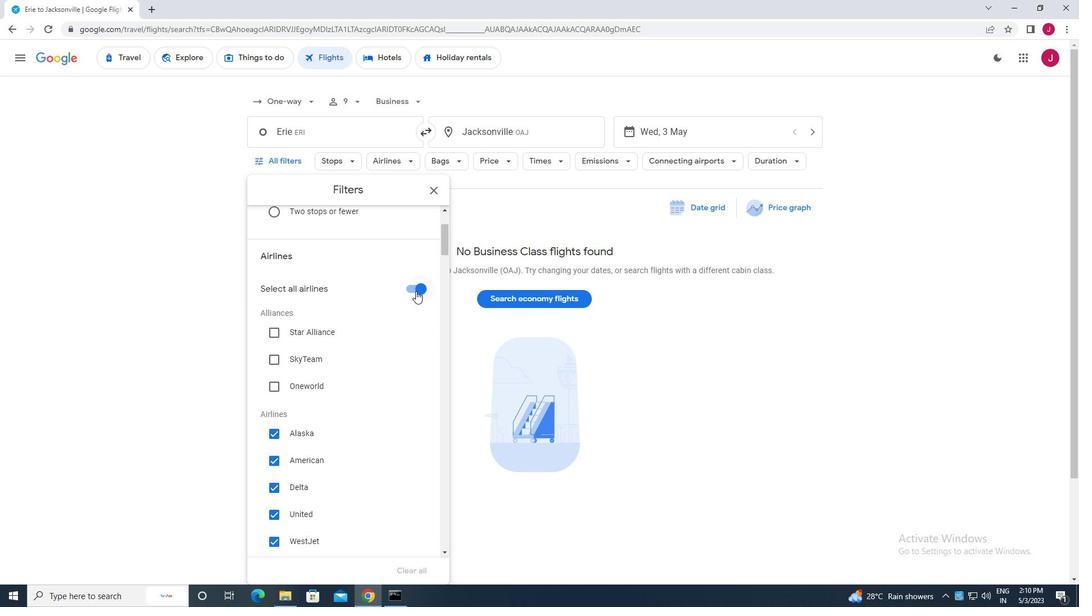 
Action: Mouse moved to (414, 286)
Screenshot: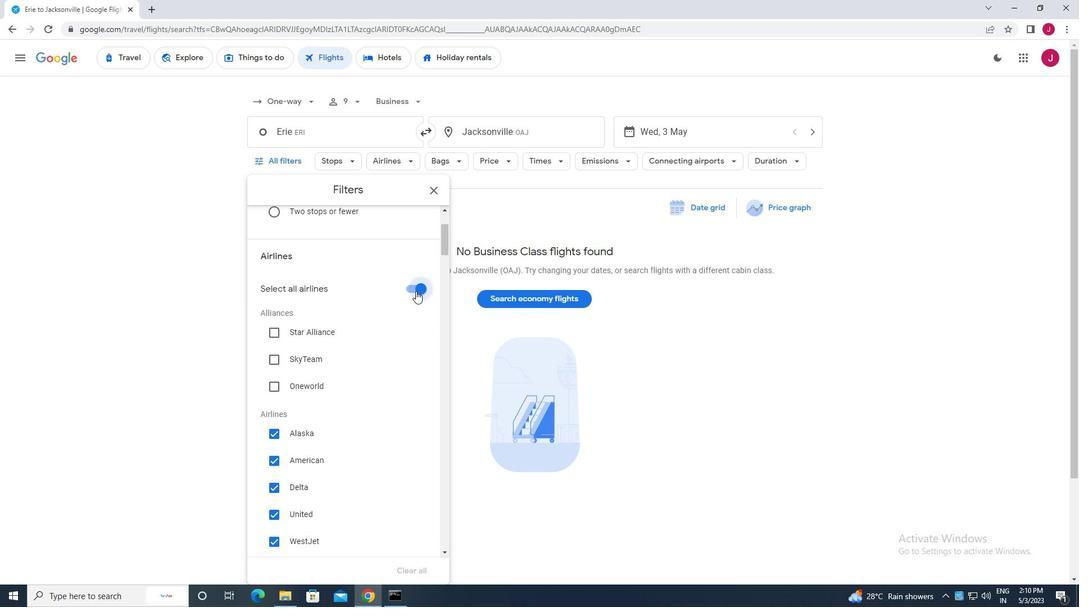 
Action: Mouse scrolled (414, 286) with delta (0, 0)
Screenshot: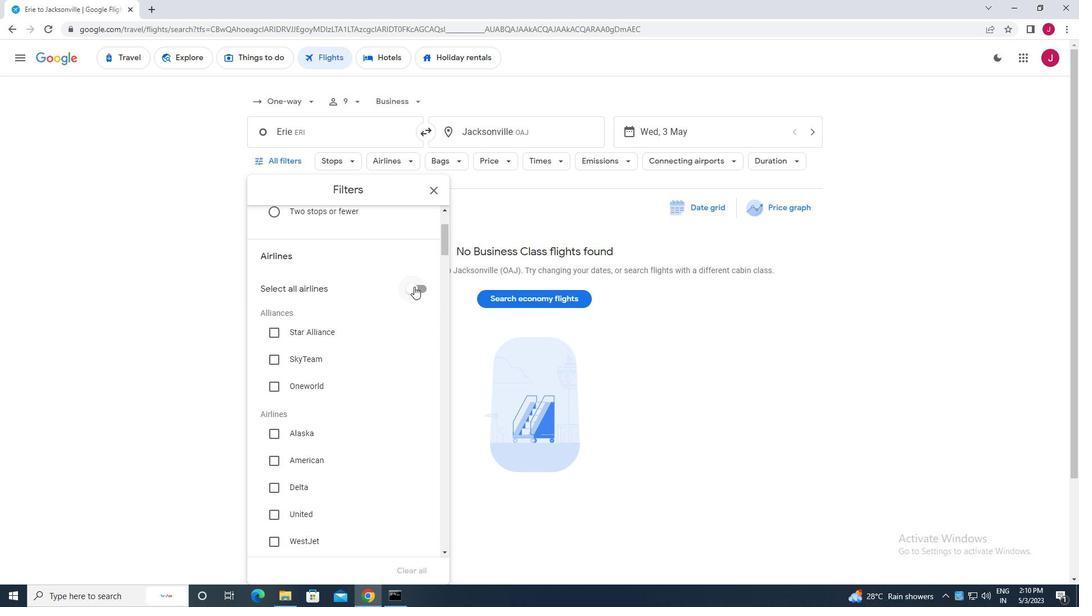 
Action: Mouse scrolled (414, 286) with delta (0, 0)
Screenshot: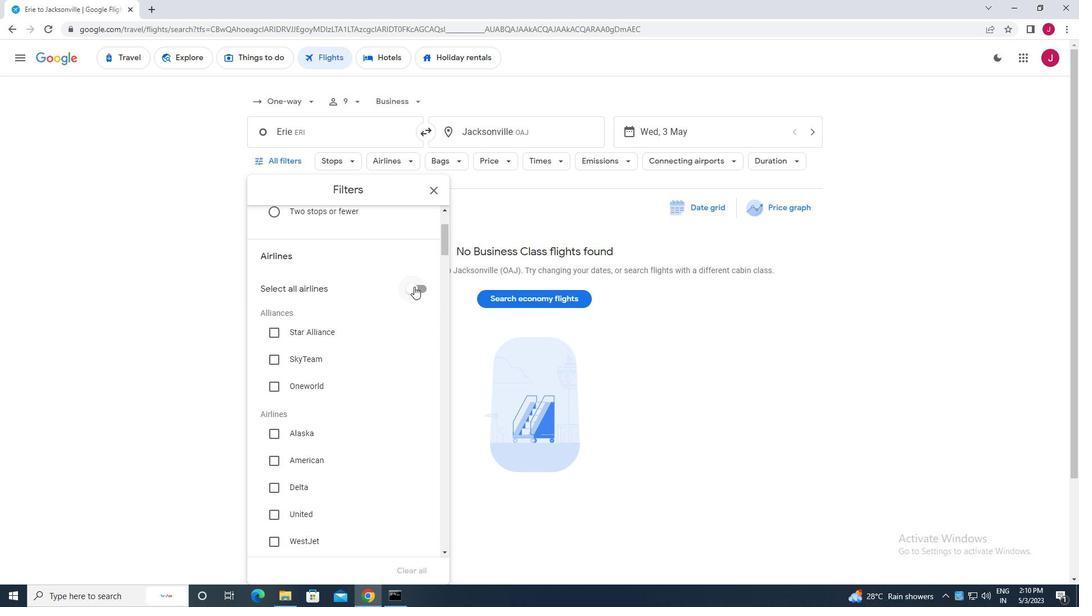 
Action: Mouse scrolled (414, 286) with delta (0, 0)
Screenshot: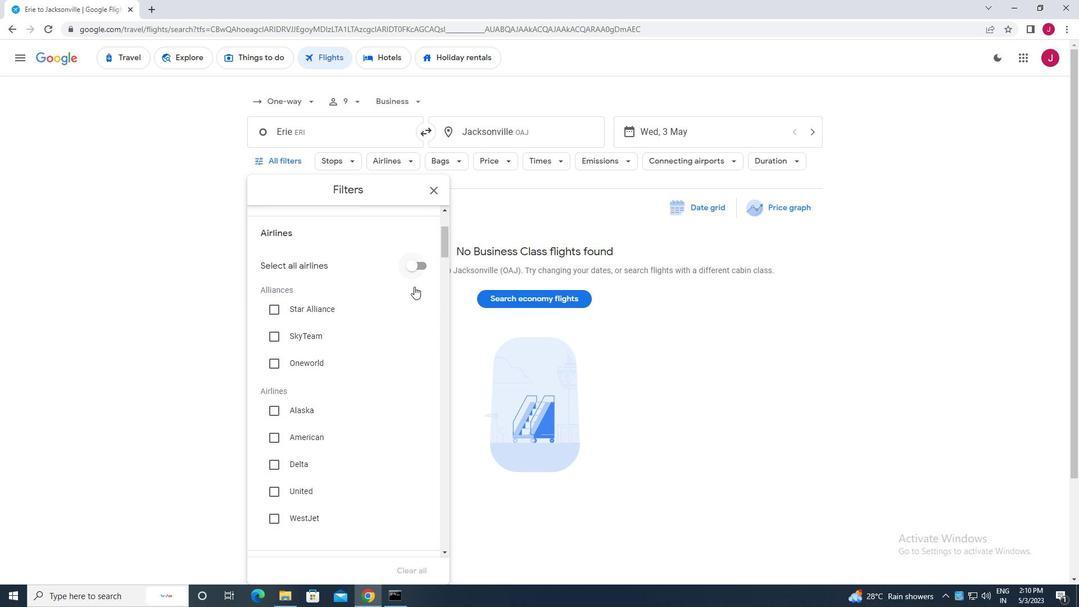 
Action: Mouse scrolled (414, 286) with delta (0, 0)
Screenshot: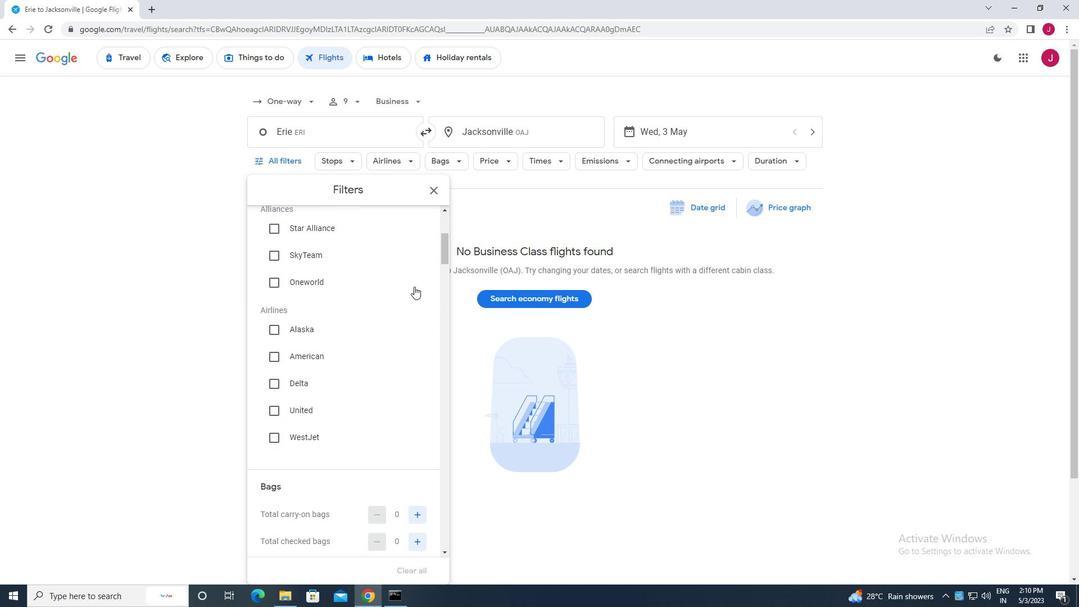 
Action: Mouse scrolled (414, 286) with delta (0, 0)
Screenshot: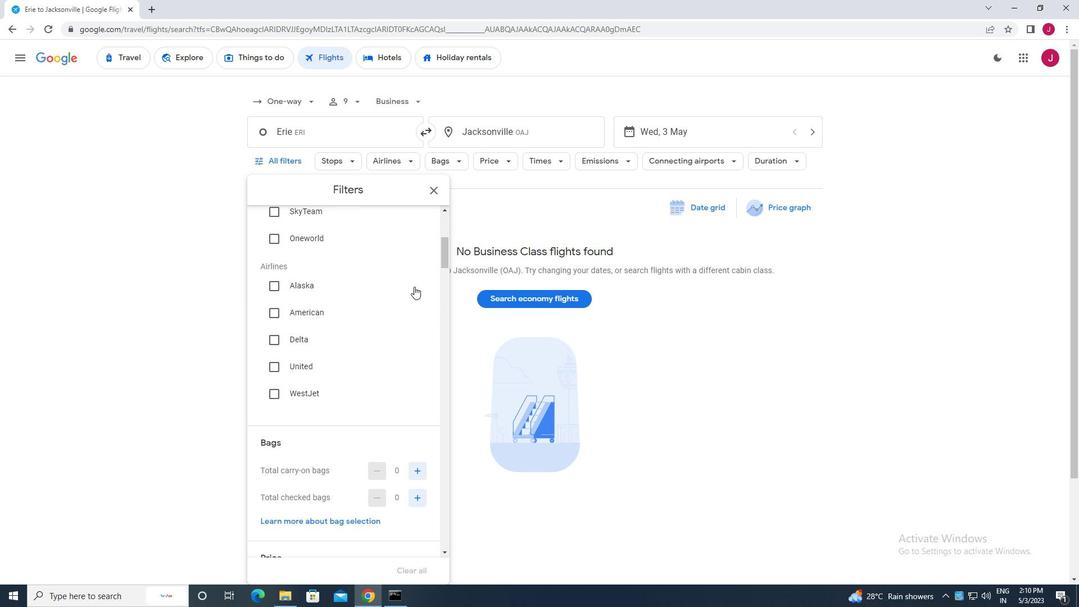 
Action: Mouse scrolled (414, 286) with delta (0, 0)
Screenshot: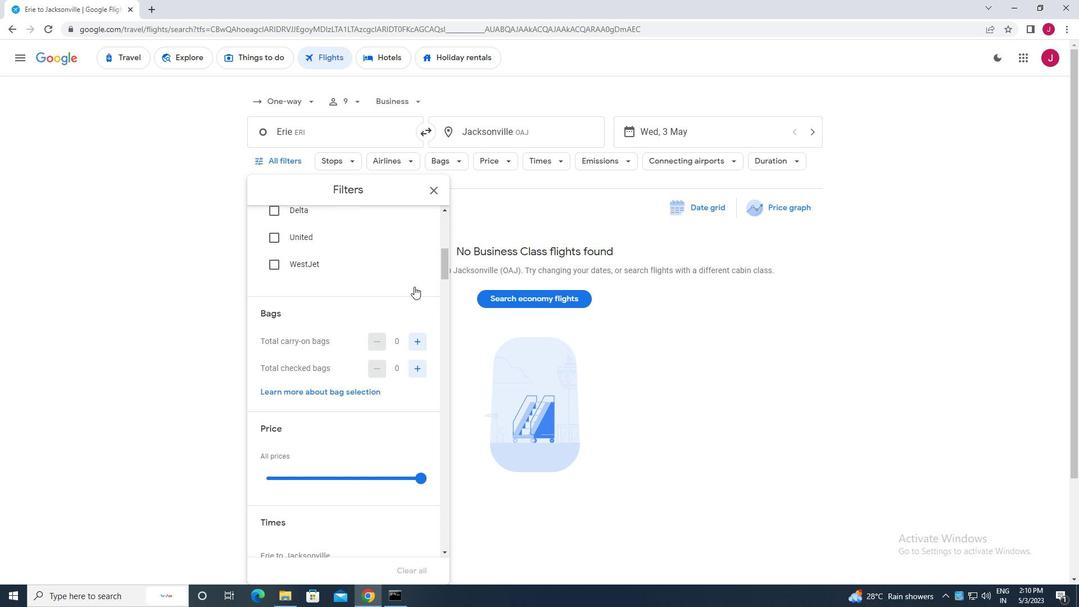 
Action: Mouse moved to (413, 289)
Screenshot: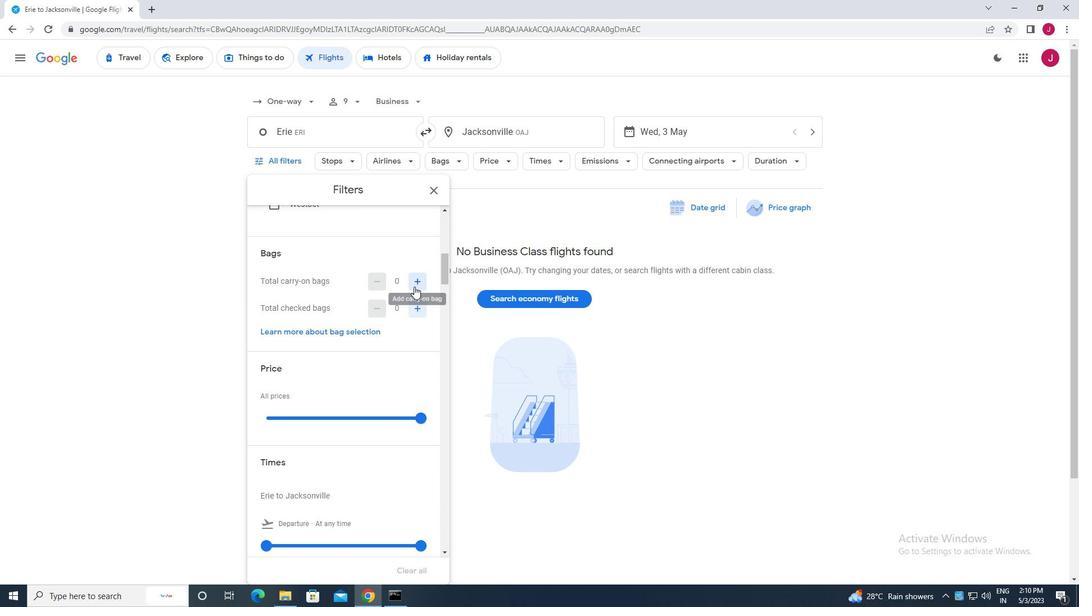 
Action: Mouse scrolled (413, 288) with delta (0, 0)
Screenshot: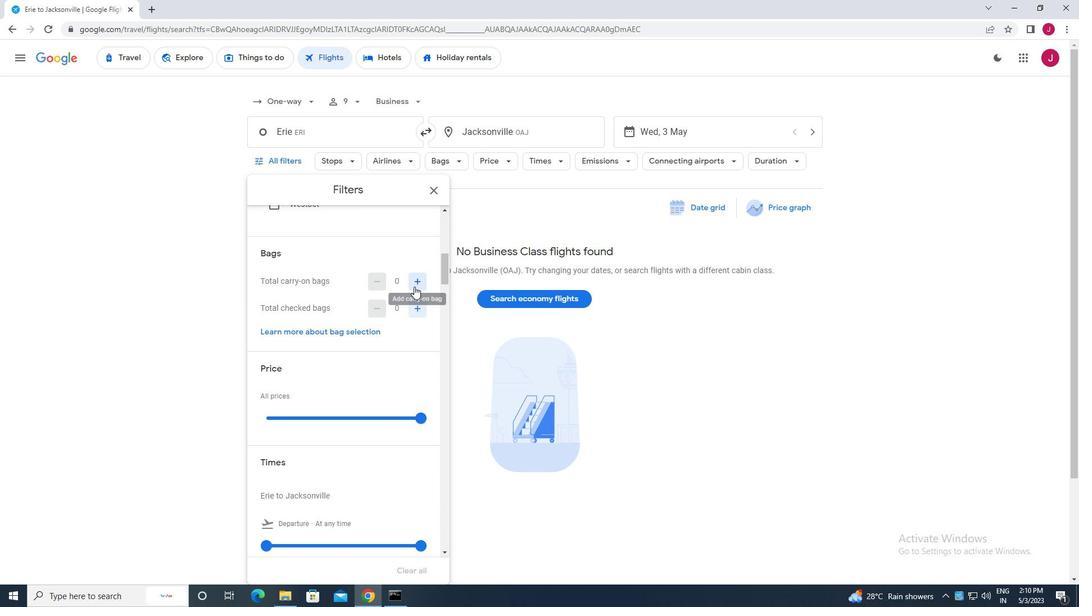 
Action: Mouse moved to (415, 227)
Screenshot: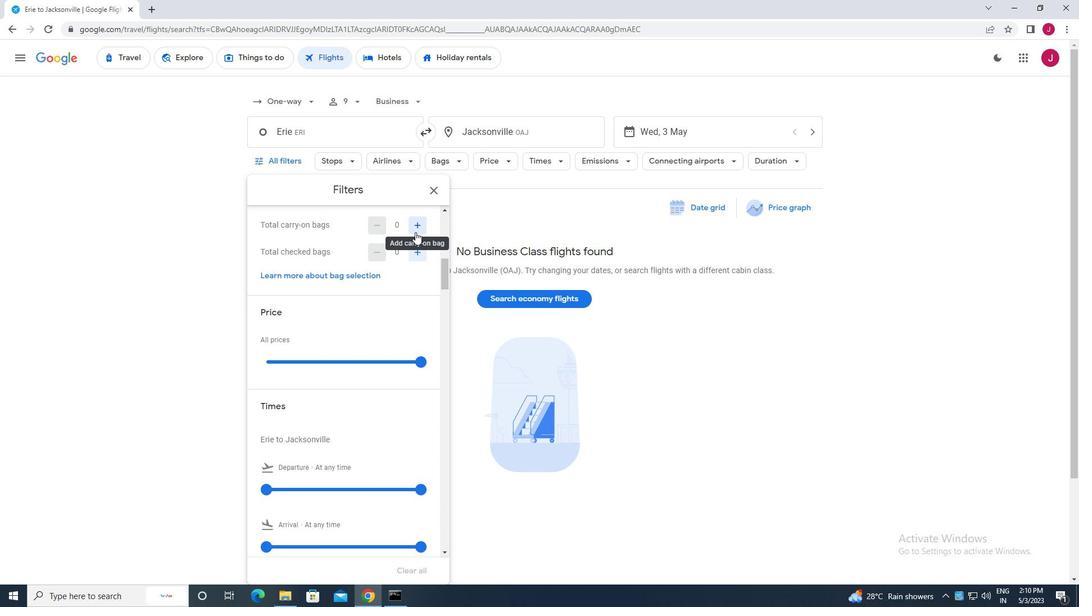 
Action: Mouse pressed left at (415, 227)
Screenshot: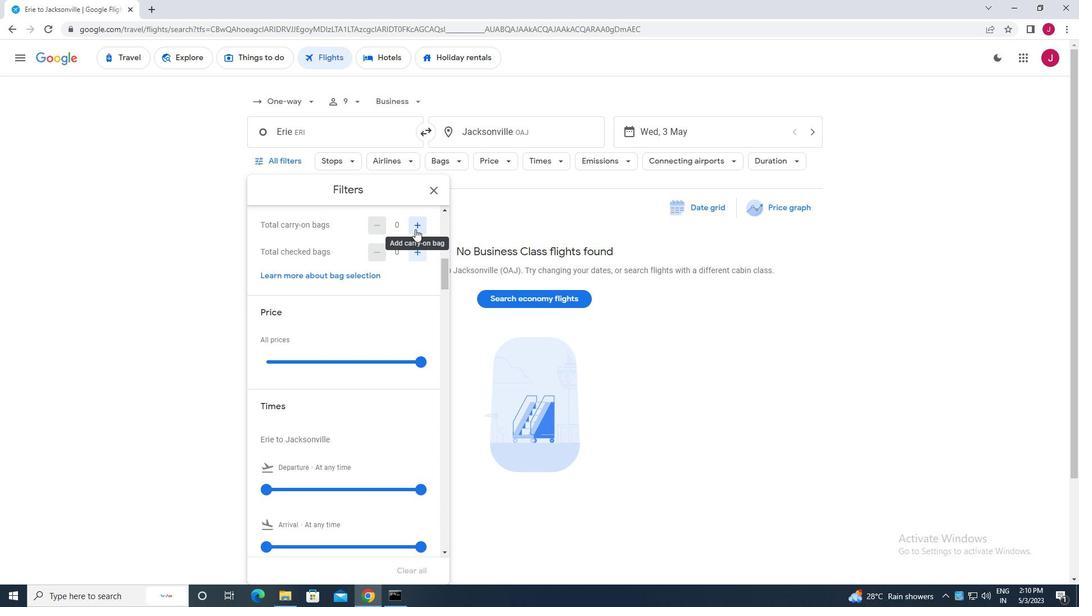 
Action: Mouse pressed left at (415, 227)
Screenshot: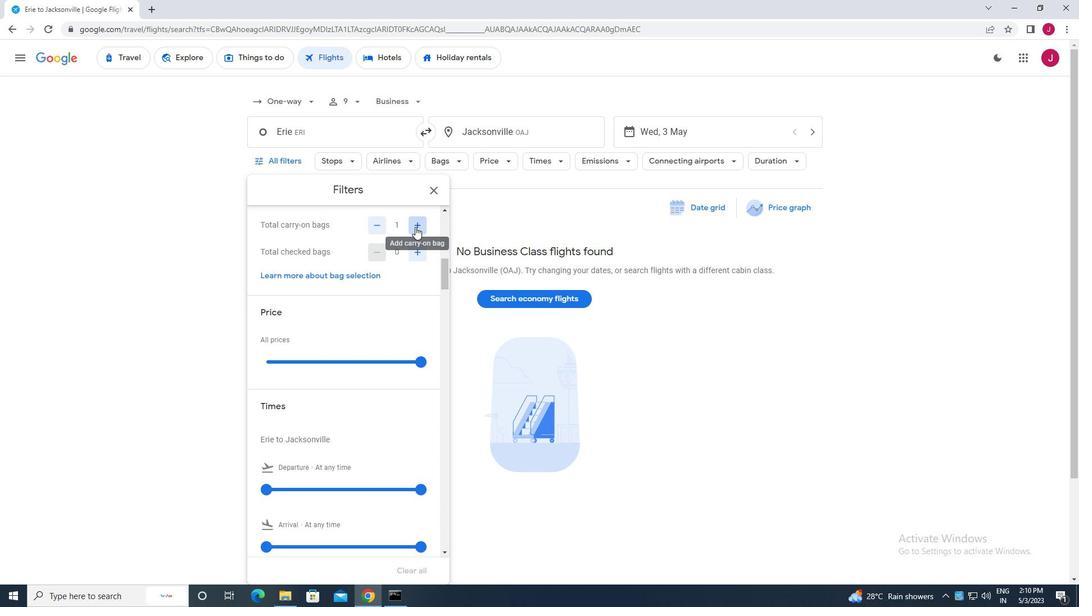 
Action: Mouse moved to (419, 362)
Screenshot: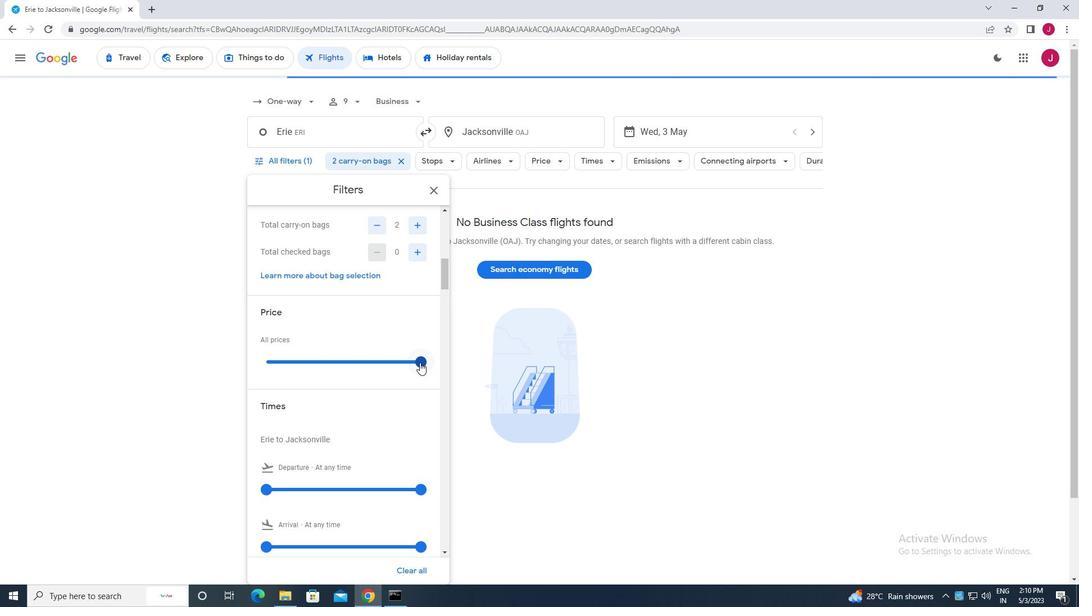 
Action: Mouse pressed left at (419, 362)
Screenshot: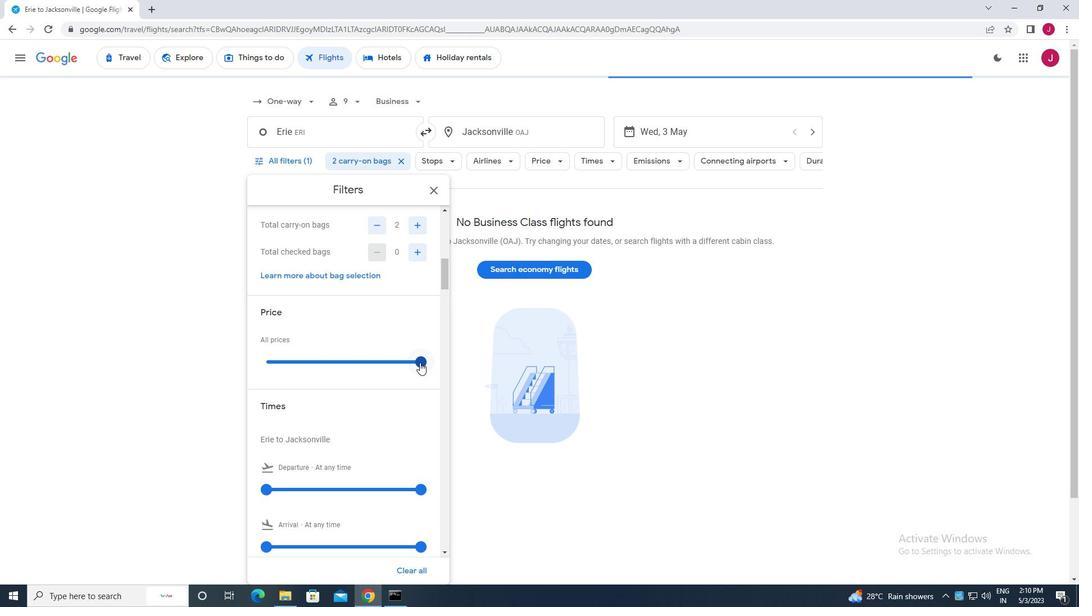 
Action: Mouse moved to (418, 365)
Screenshot: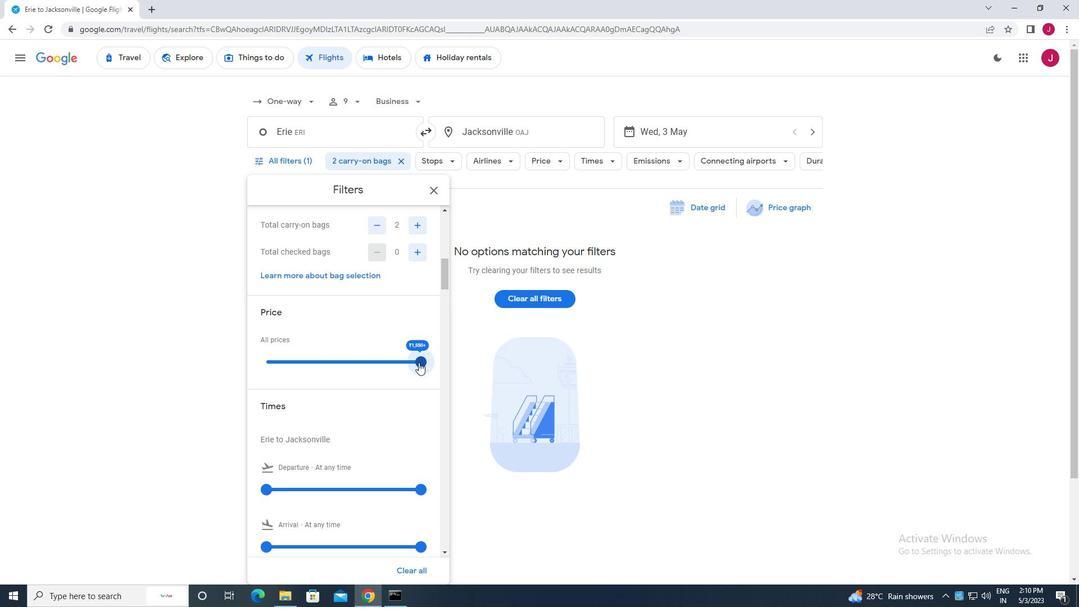 
Action: Mouse scrolled (418, 365) with delta (0, 0)
Screenshot: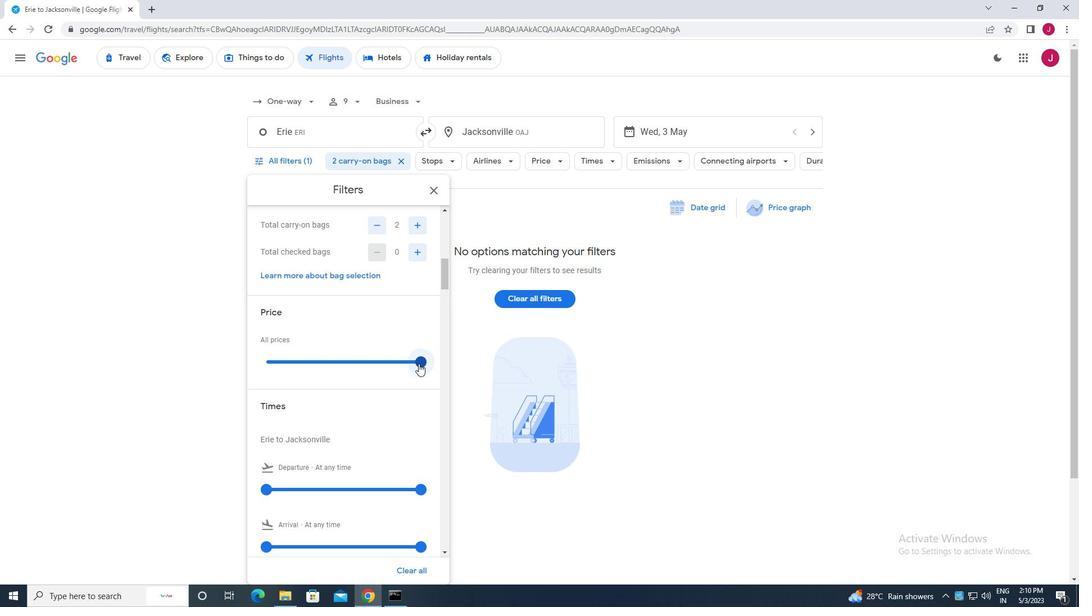 
Action: Mouse moved to (269, 435)
Screenshot: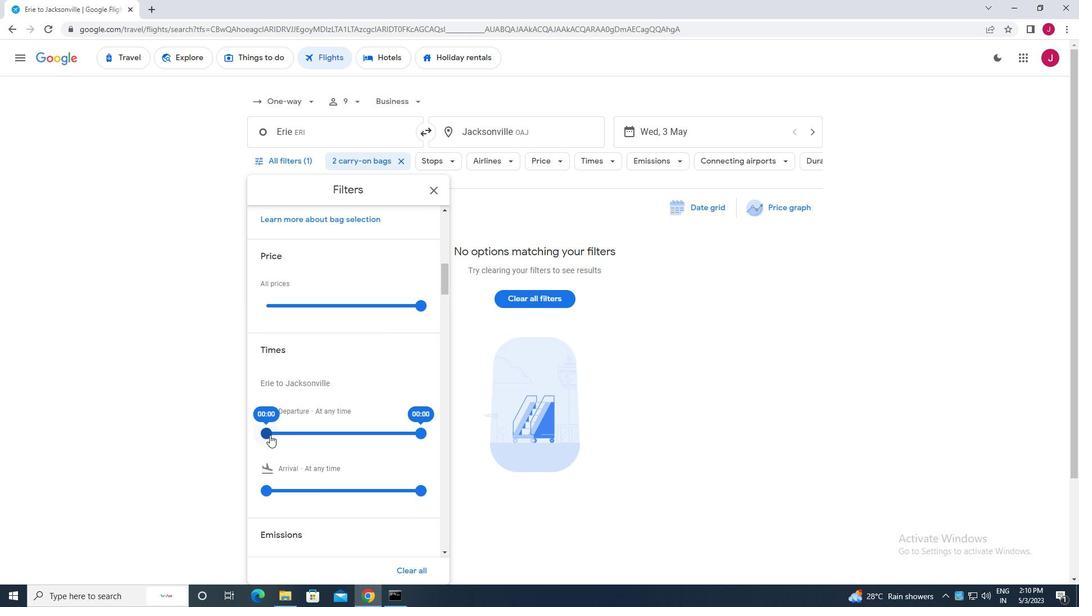 
Action: Mouse pressed left at (269, 435)
Screenshot: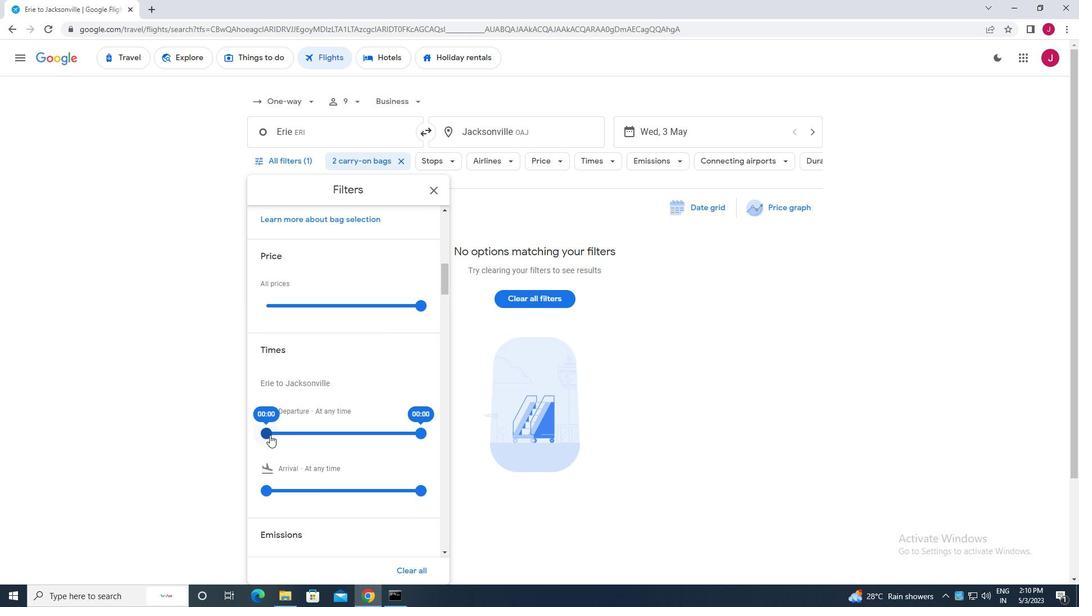
Action: Mouse moved to (421, 433)
Screenshot: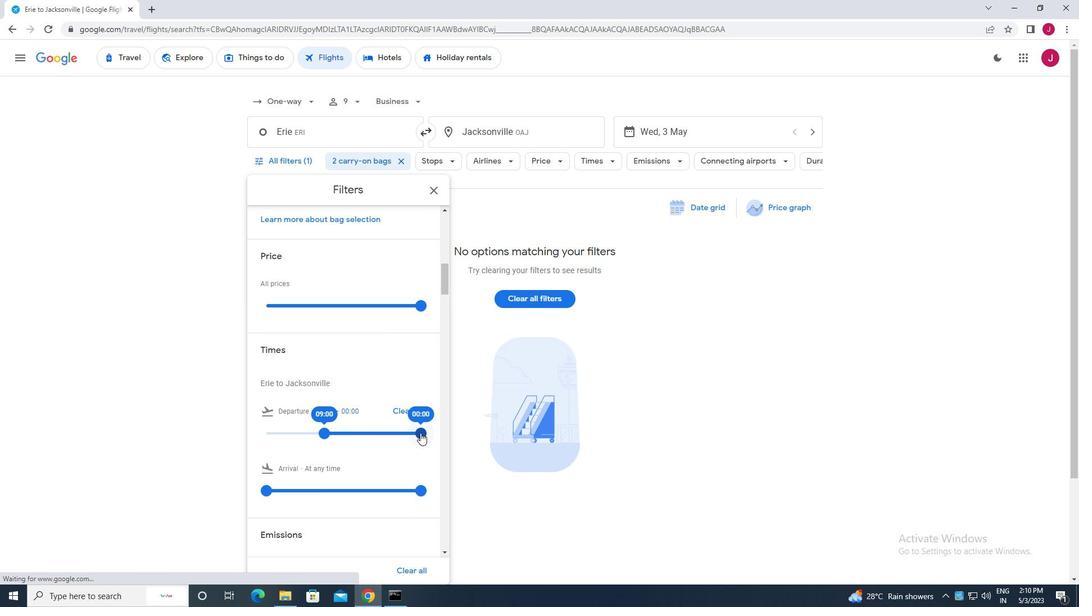 
Action: Mouse pressed left at (421, 433)
Screenshot: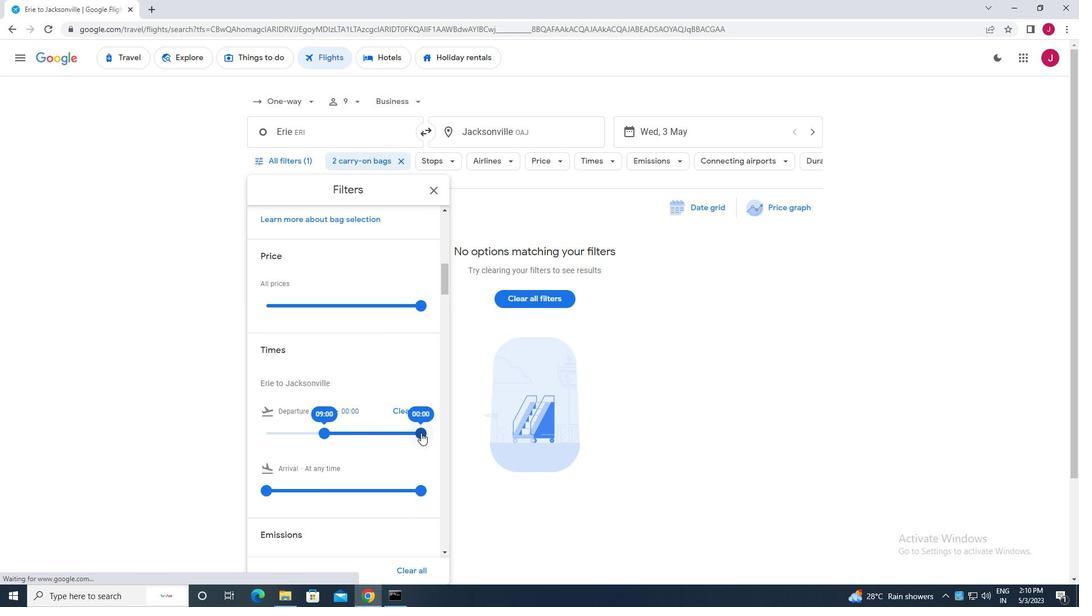 
Action: Mouse moved to (433, 189)
Screenshot: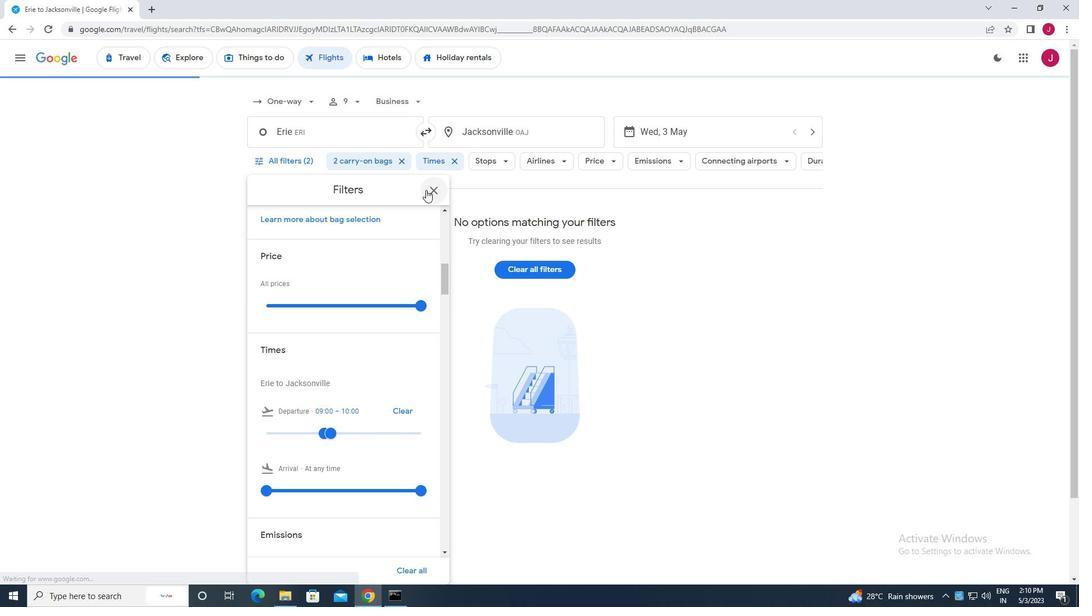 
Action: Mouse pressed left at (433, 189)
Screenshot: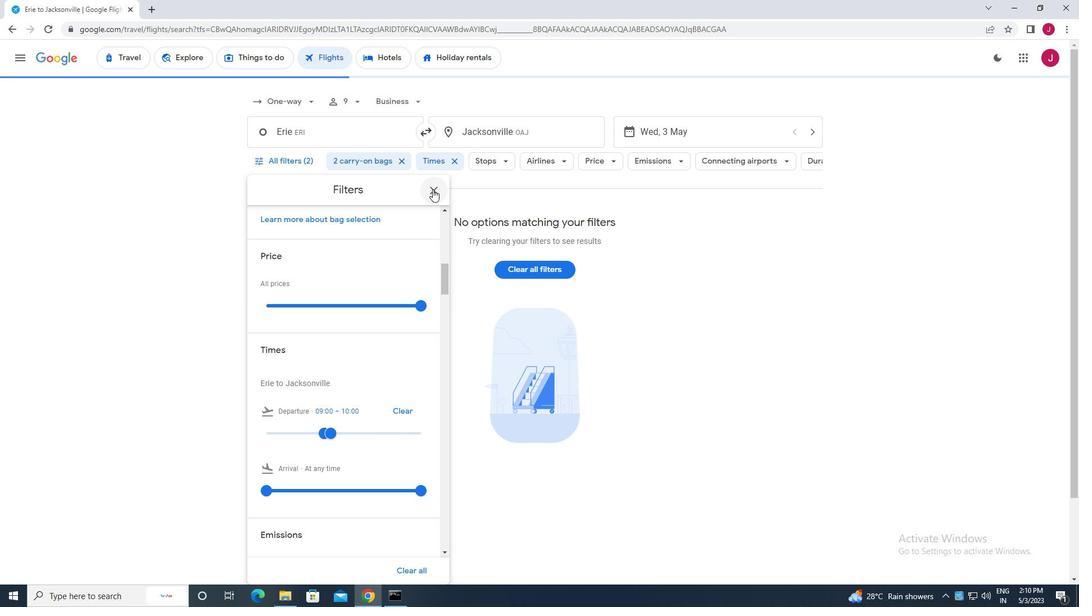 
Action: Mouse moved to (431, 189)
Screenshot: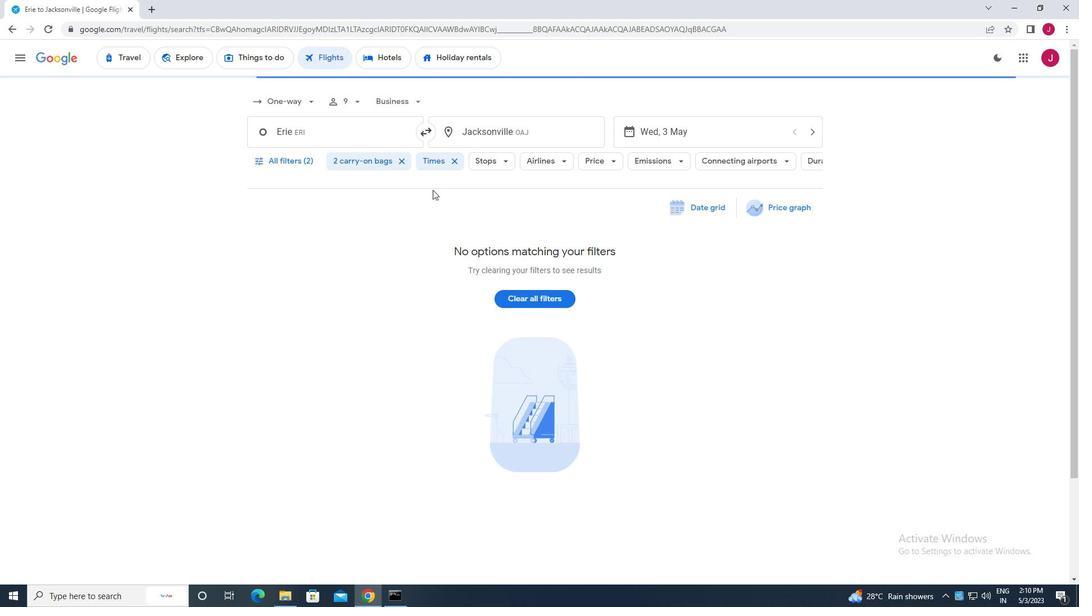
